 Task: Check the average views per listing of 2 bathrooms in the last 3 years.
Action: Mouse moved to (659, 209)
Screenshot: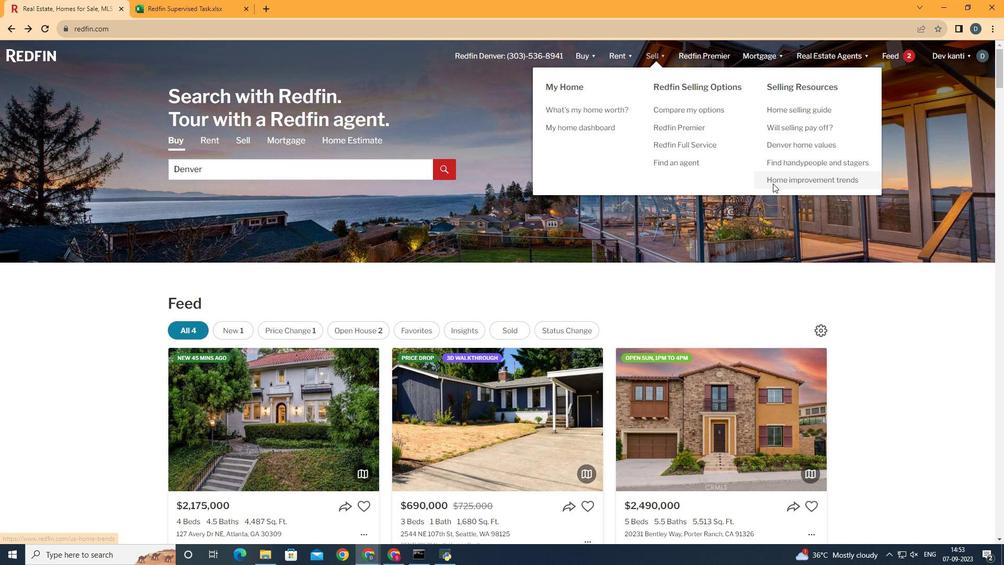 
Action: Mouse pressed left at (659, 209)
Screenshot: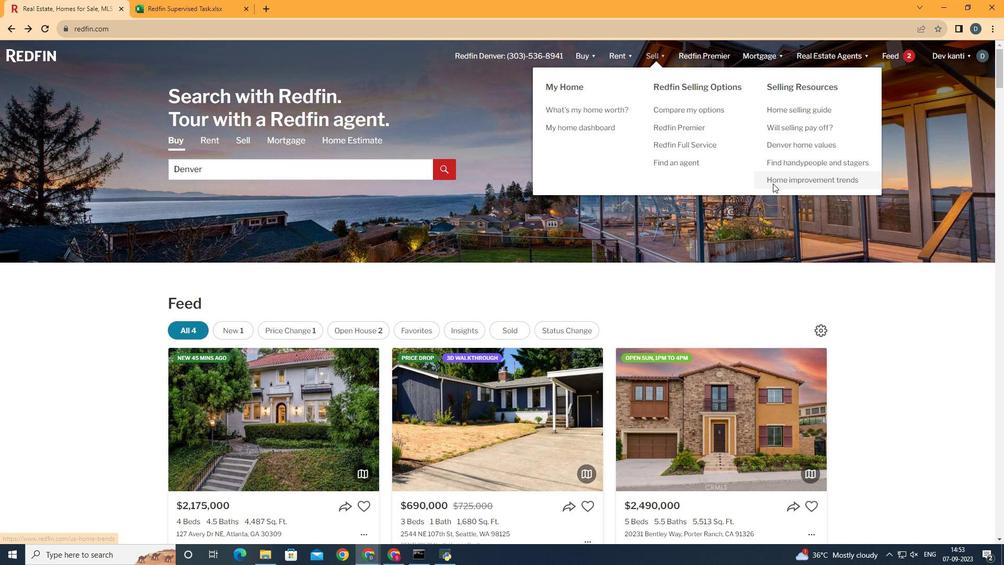 
Action: Mouse moved to (324, 223)
Screenshot: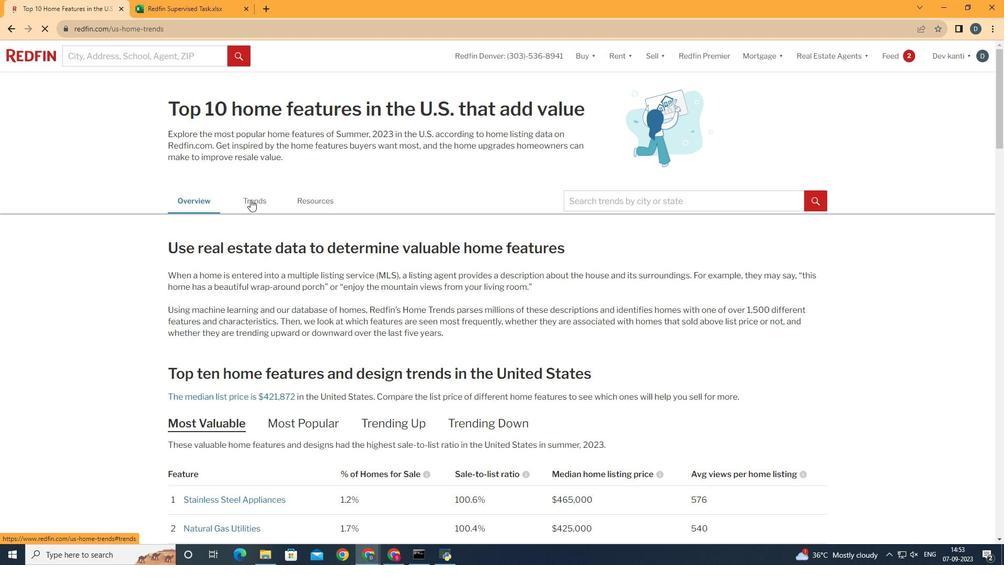 
Action: Mouse pressed left at (324, 223)
Screenshot: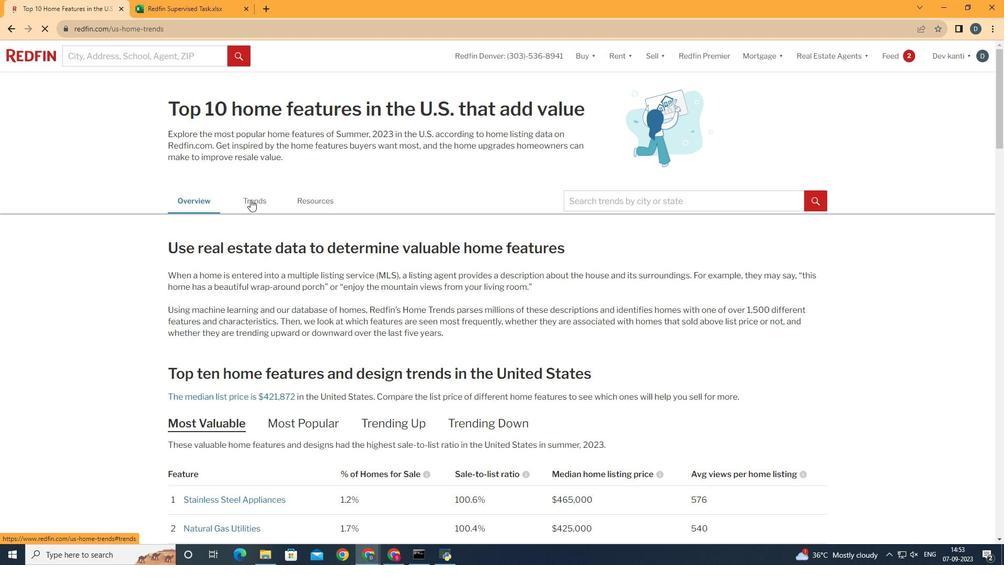 
Action: Mouse moved to (355, 282)
Screenshot: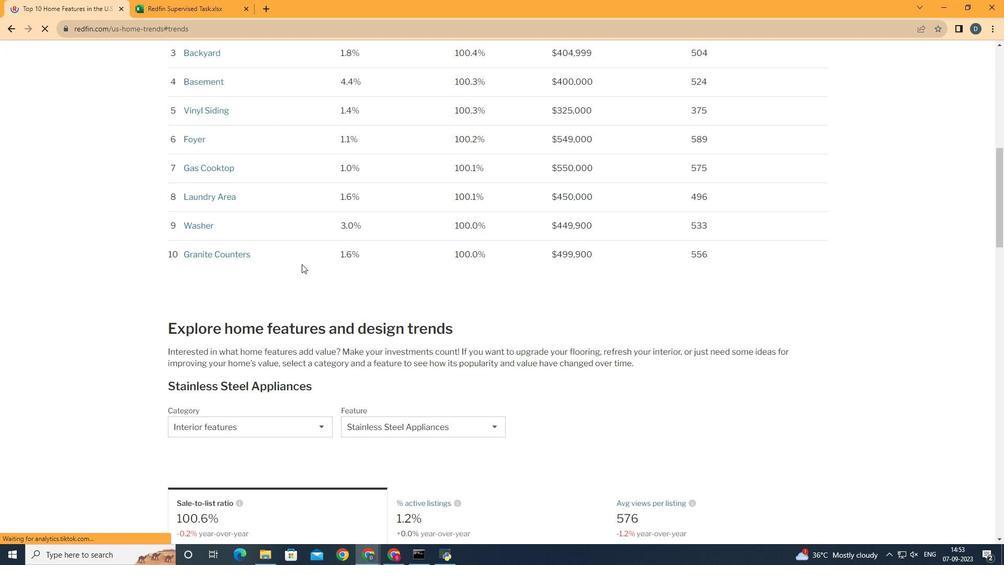 
Action: Mouse scrolled (355, 282) with delta (0, 0)
Screenshot: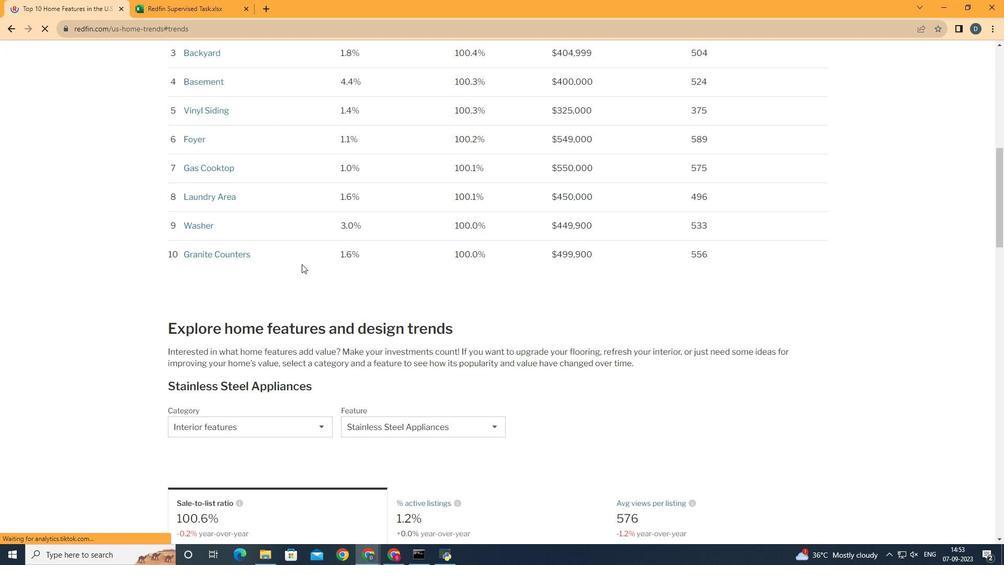 
Action: Mouse moved to (355, 282)
Screenshot: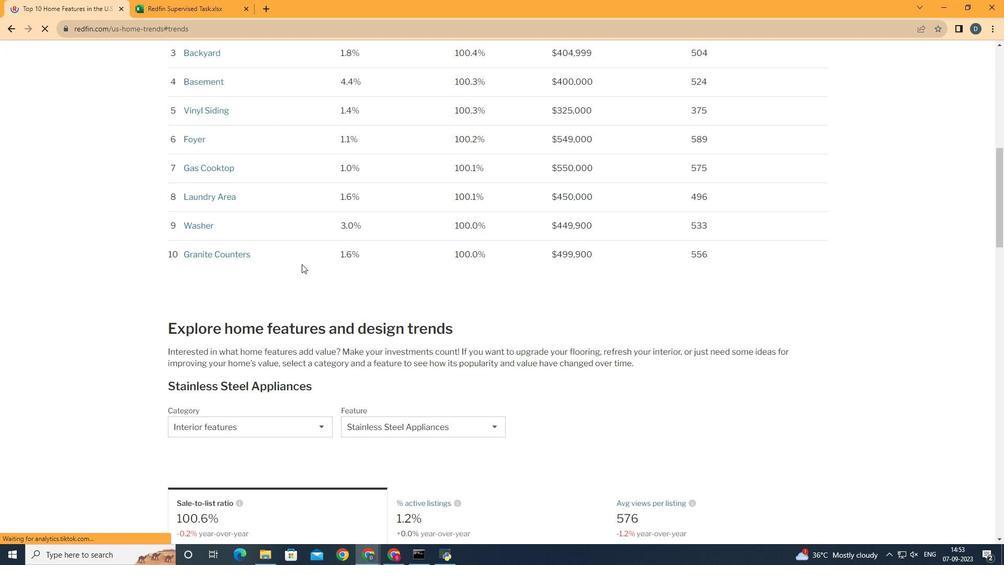 
Action: Mouse scrolled (355, 282) with delta (0, 0)
Screenshot: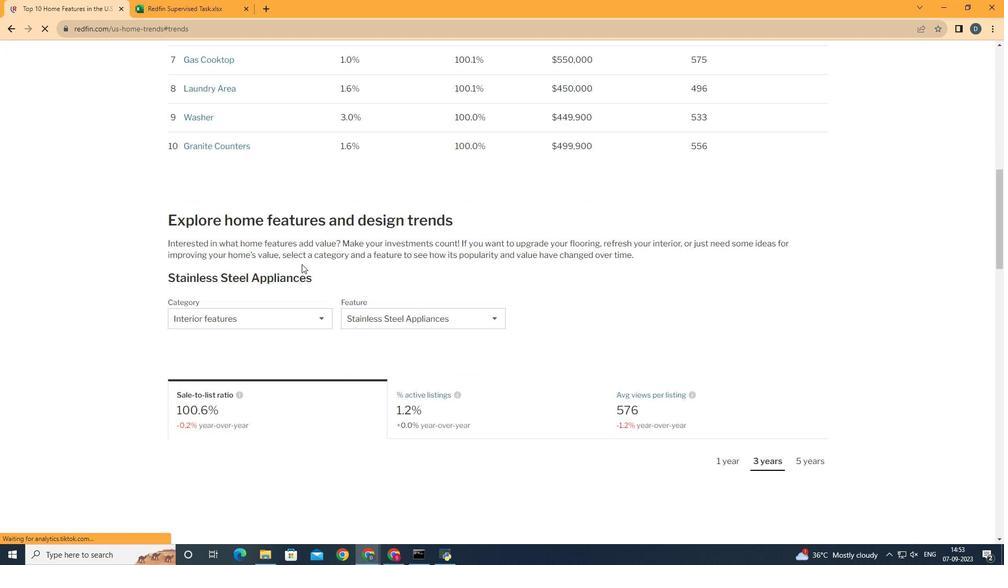 
Action: Mouse scrolled (355, 282) with delta (0, 0)
Screenshot: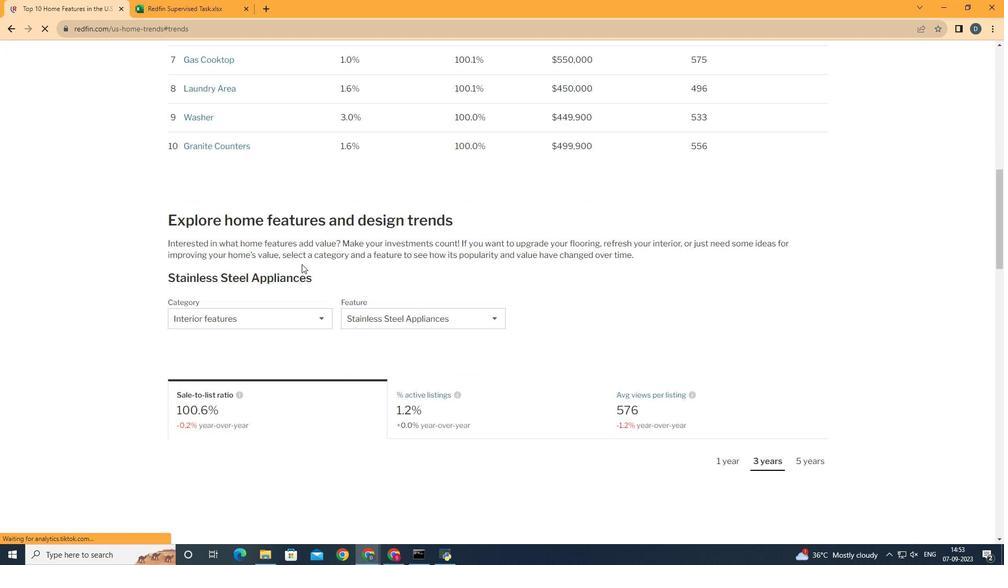 
Action: Mouse scrolled (355, 282) with delta (0, 0)
Screenshot: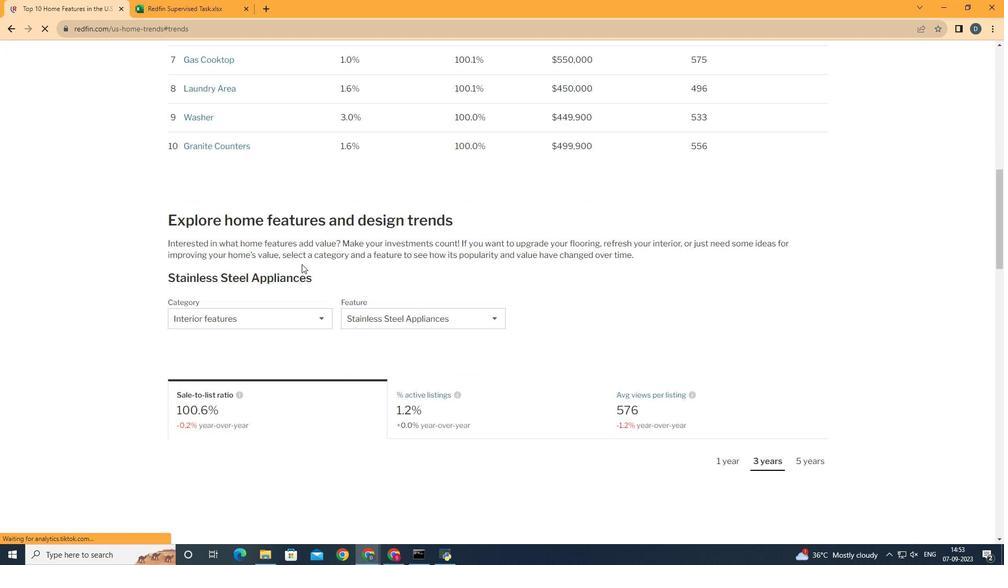 
Action: Mouse scrolled (355, 282) with delta (0, 0)
Screenshot: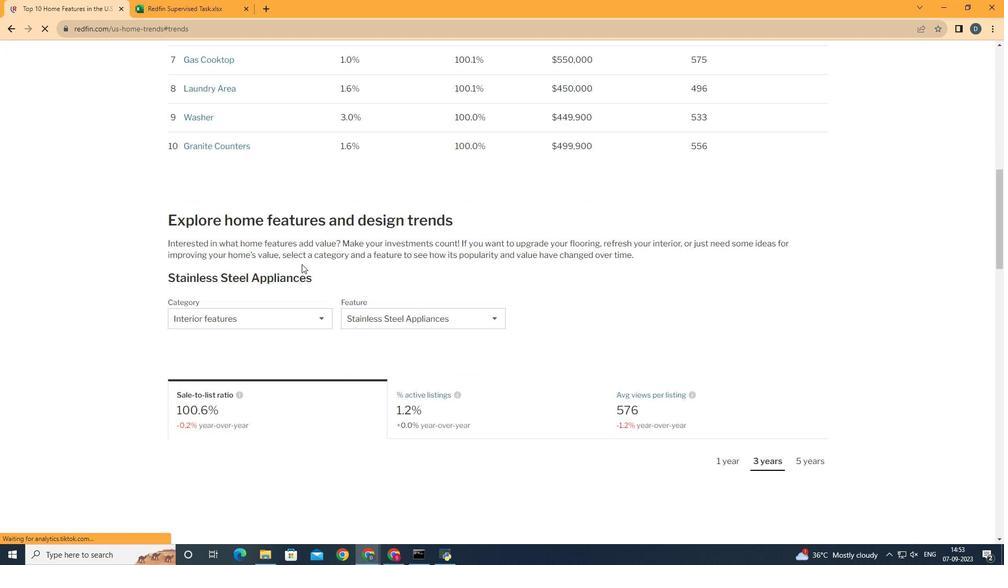 
Action: Mouse scrolled (355, 282) with delta (0, 0)
Screenshot: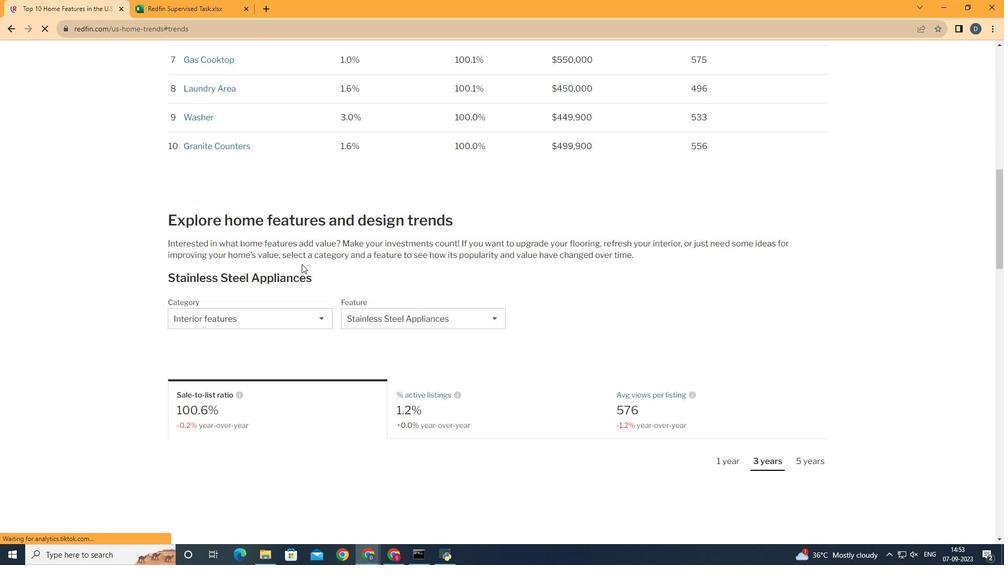 
Action: Mouse moved to (357, 282)
Screenshot: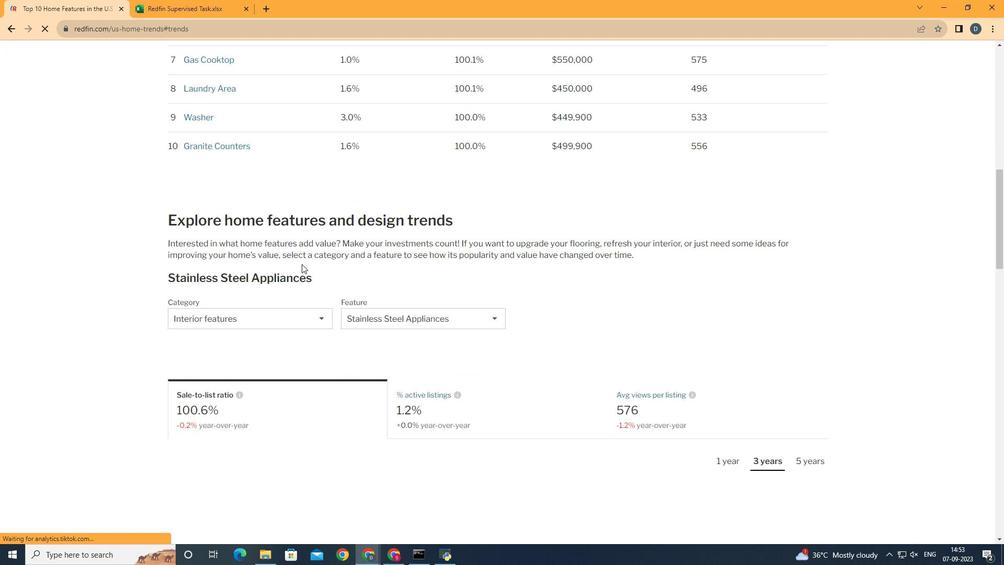 
Action: Mouse scrolled (357, 282) with delta (0, 0)
Screenshot: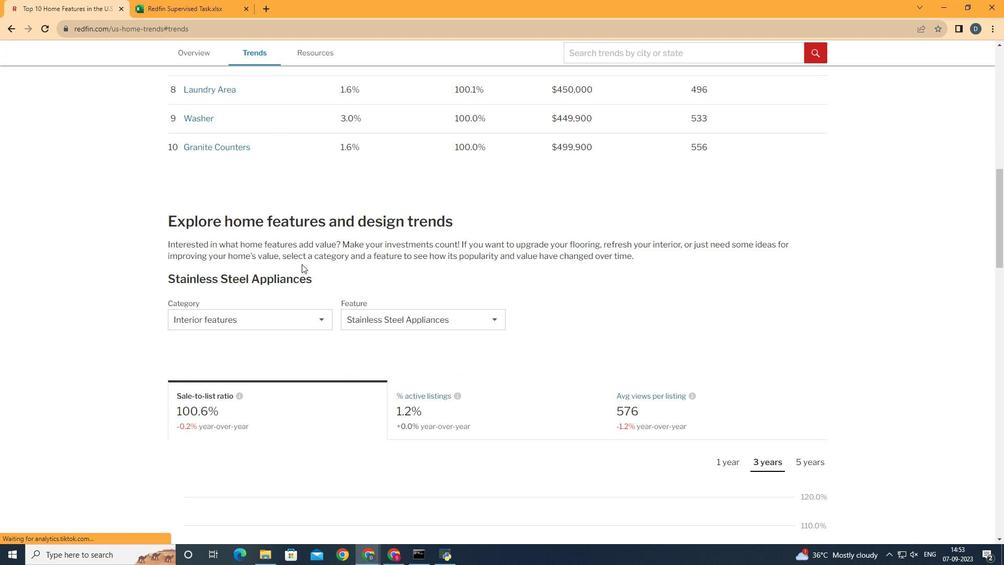 
Action: Mouse scrolled (357, 282) with delta (0, 0)
Screenshot: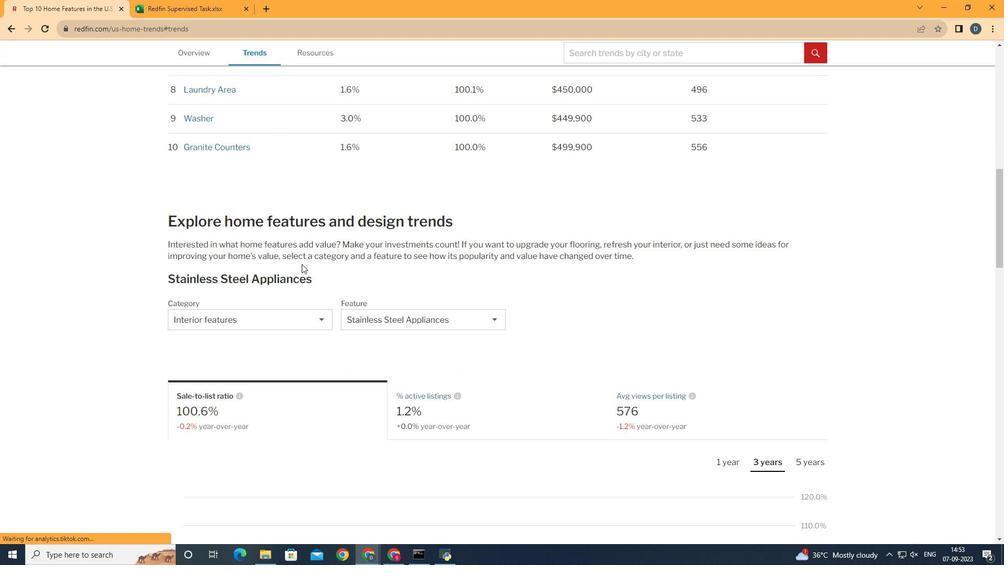 
Action: Mouse moved to (353, 338)
Screenshot: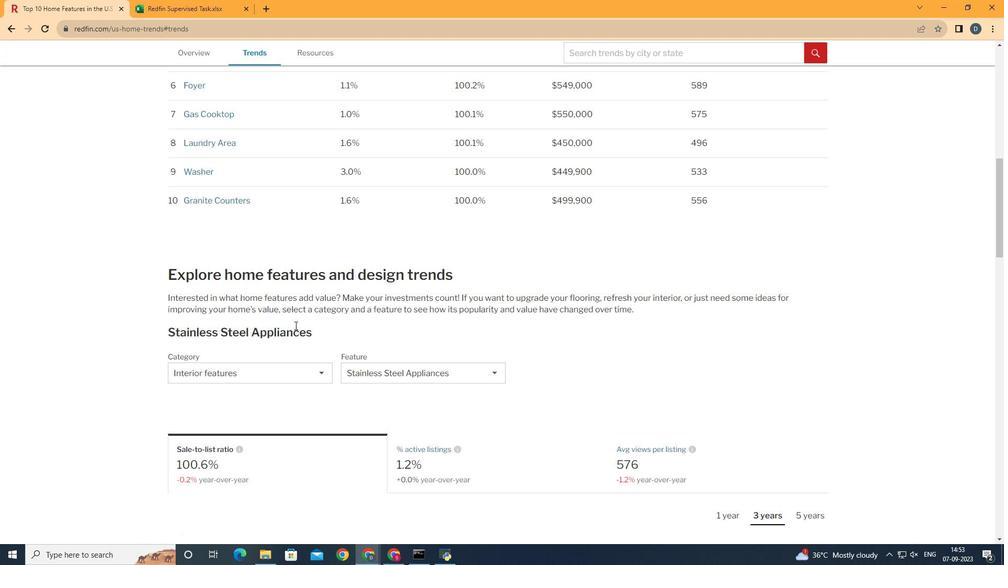 
Action: Mouse pressed left at (353, 338)
Screenshot: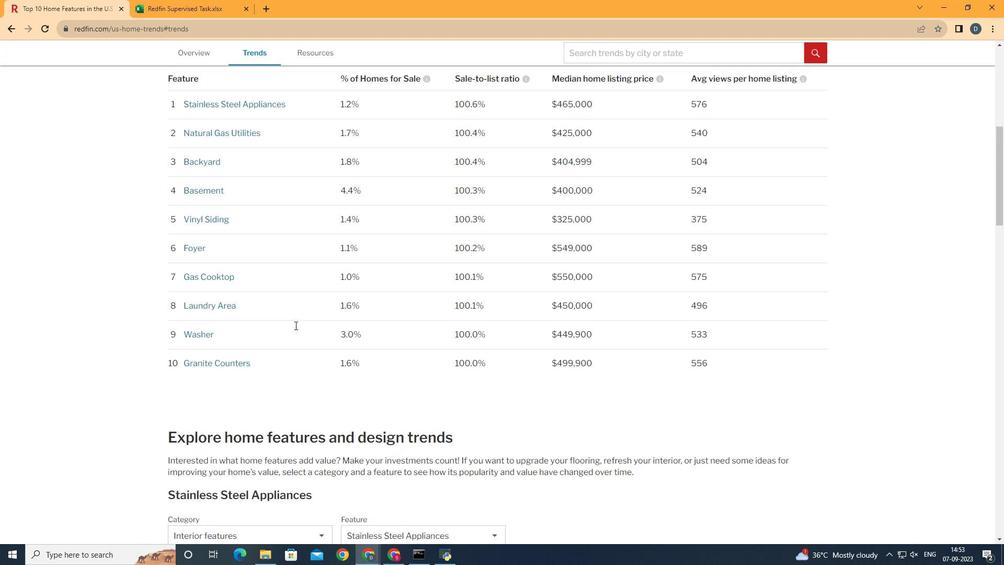 
Action: Mouse moved to (353, 338)
Screenshot: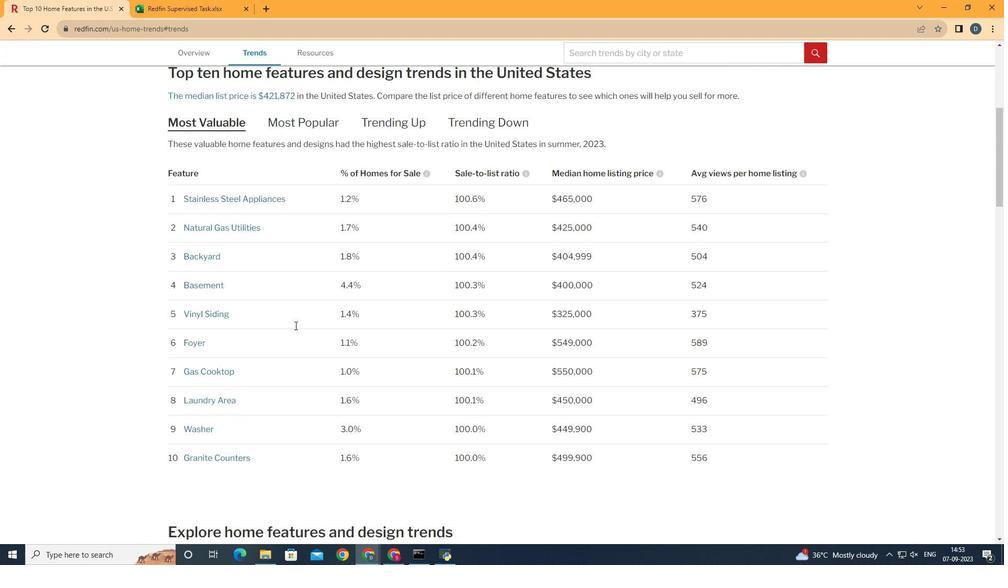 
Action: Mouse scrolled (353, 338) with delta (0, 0)
Screenshot: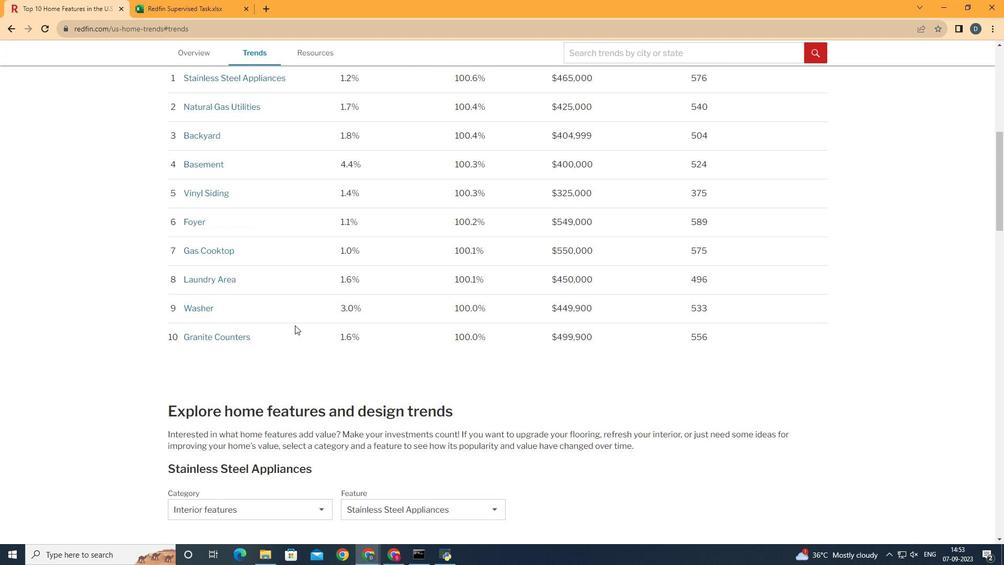 
Action: Mouse scrolled (353, 338) with delta (0, 0)
Screenshot: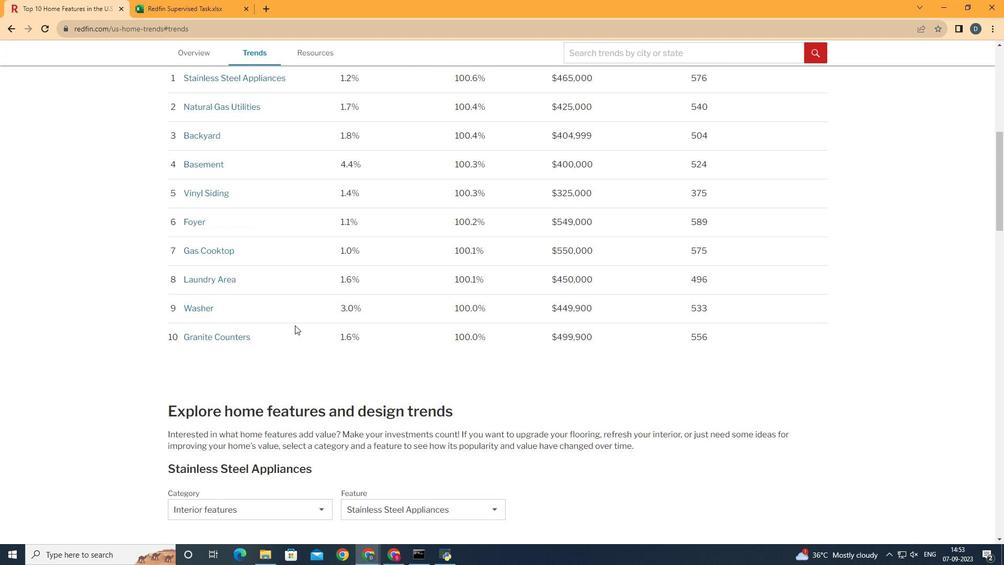 
Action: Mouse scrolled (353, 338) with delta (0, 0)
Screenshot: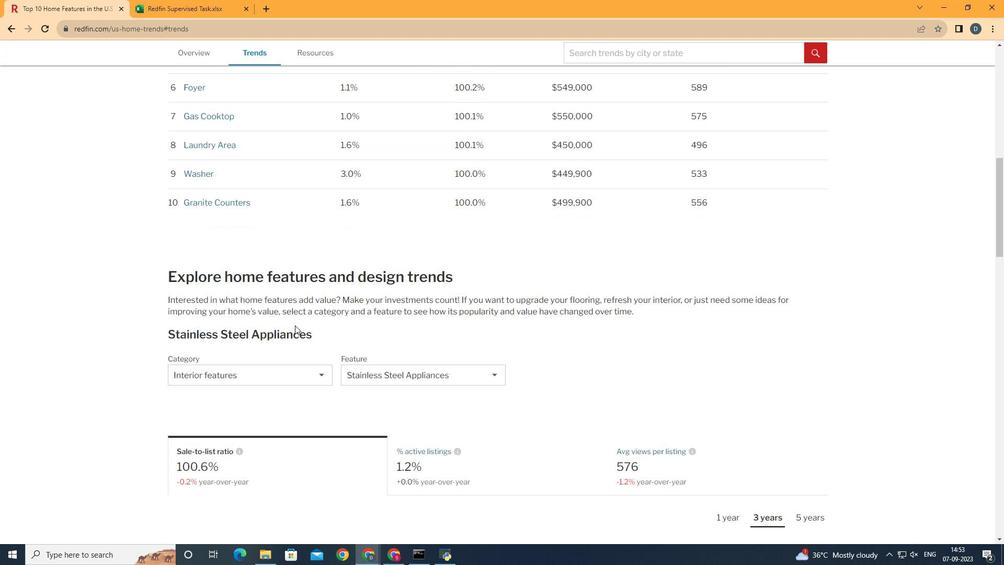 
Action: Mouse scrolled (353, 338) with delta (0, 0)
Screenshot: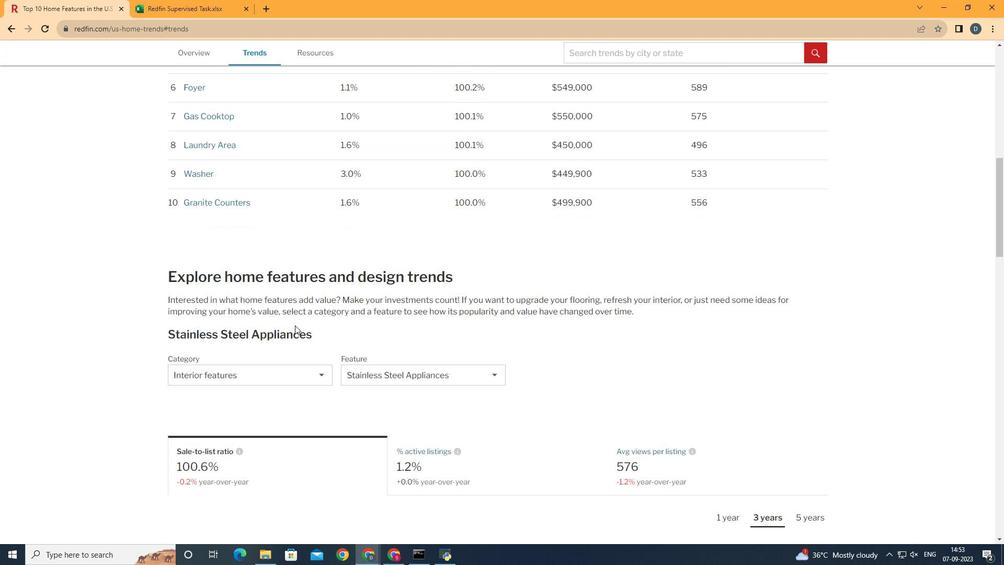 
Action: Mouse scrolled (353, 338) with delta (0, 0)
Screenshot: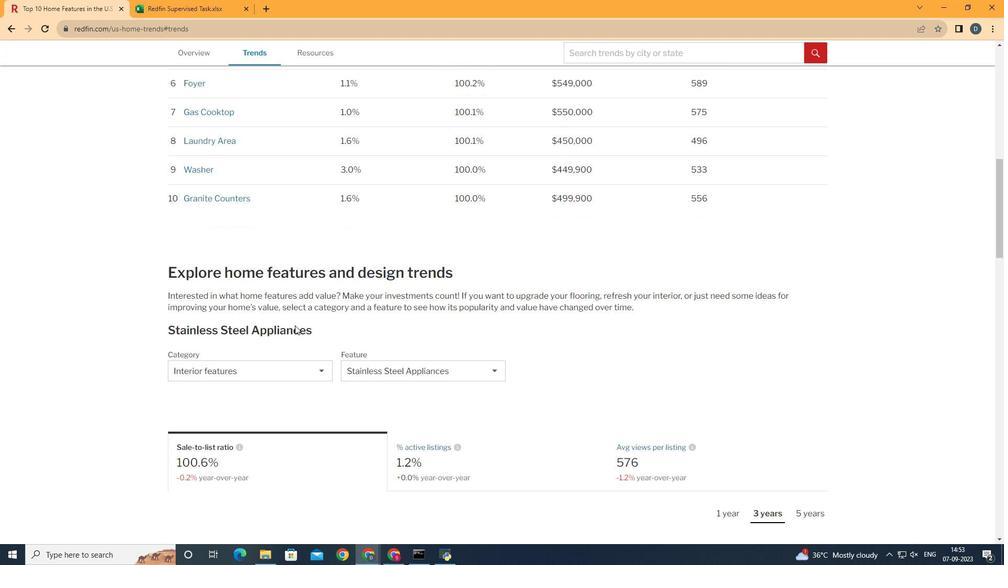 
Action: Mouse moved to (358, 397)
Screenshot: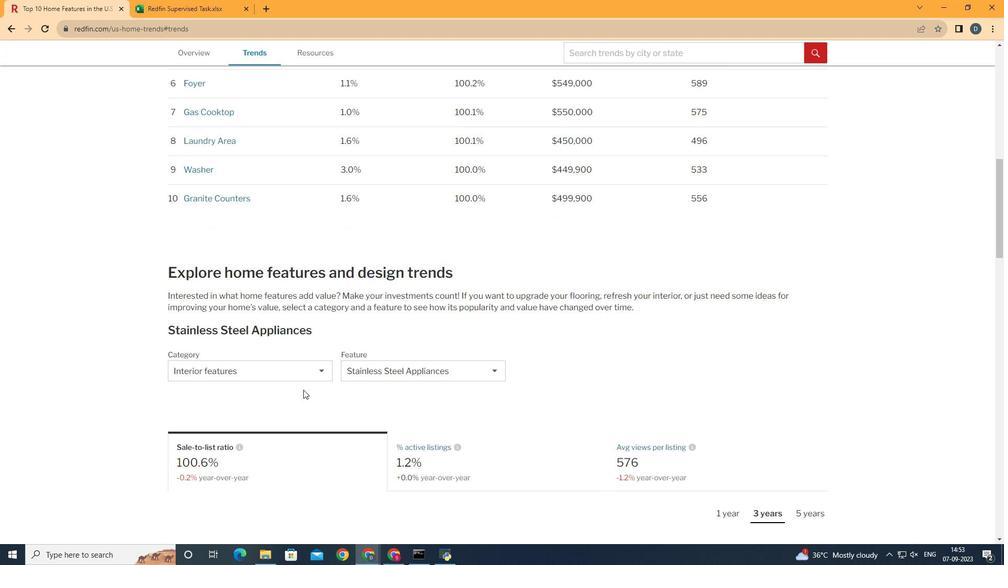 
Action: Mouse pressed left at (358, 397)
Screenshot: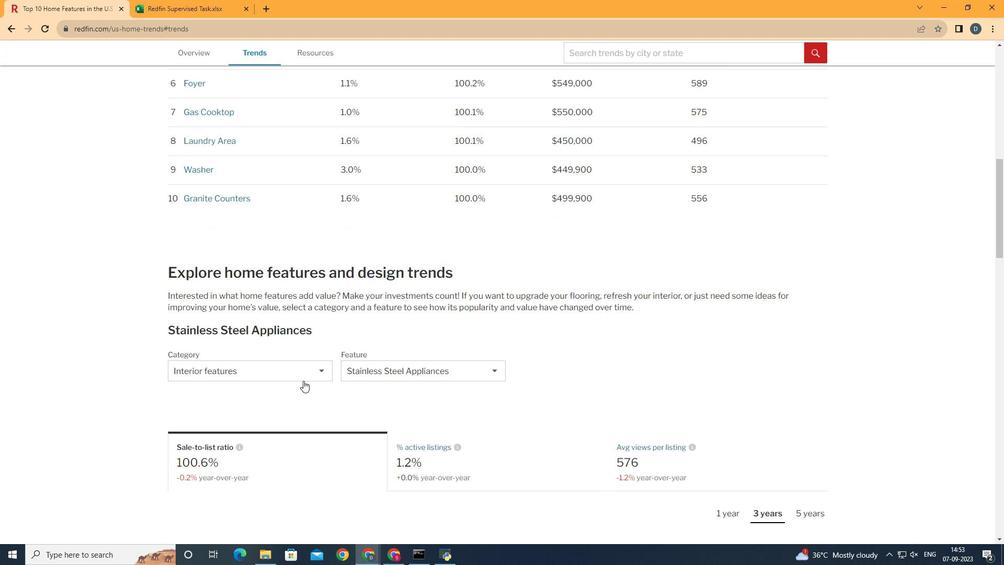 
Action: Mouse moved to (358, 388)
Screenshot: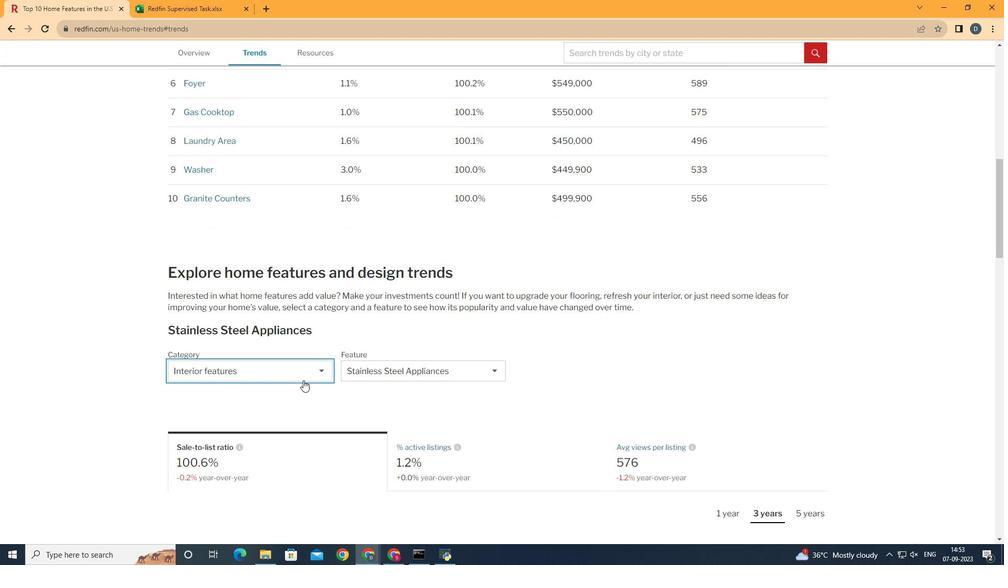 
Action: Mouse pressed left at (358, 388)
Screenshot: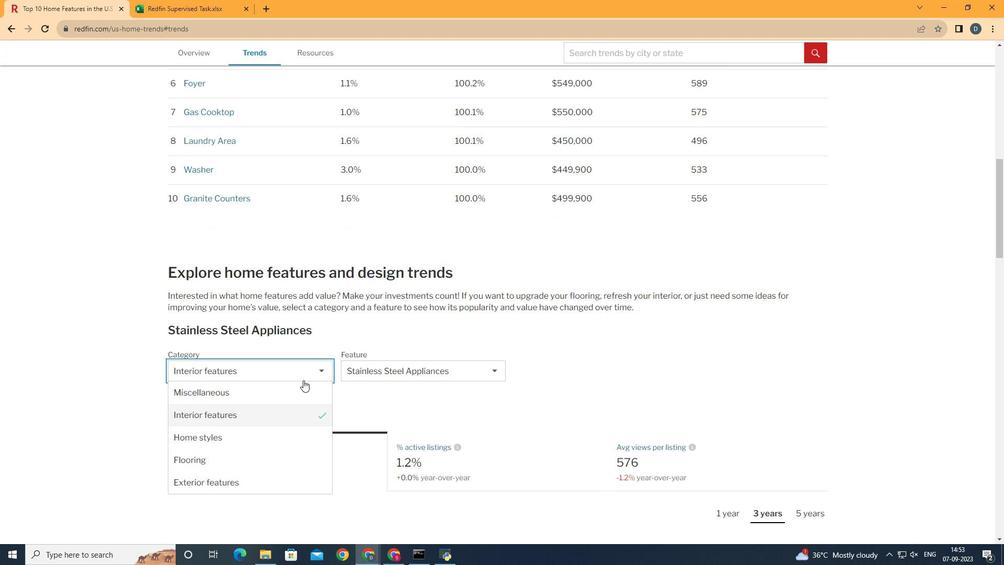 
Action: Mouse moved to (346, 426)
Screenshot: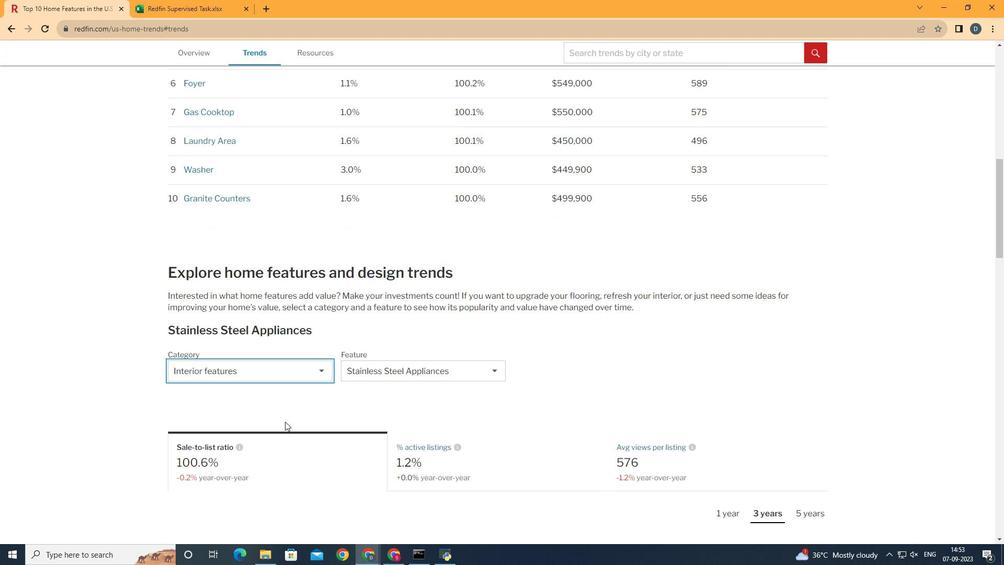 
Action: Mouse pressed left at (346, 426)
Screenshot: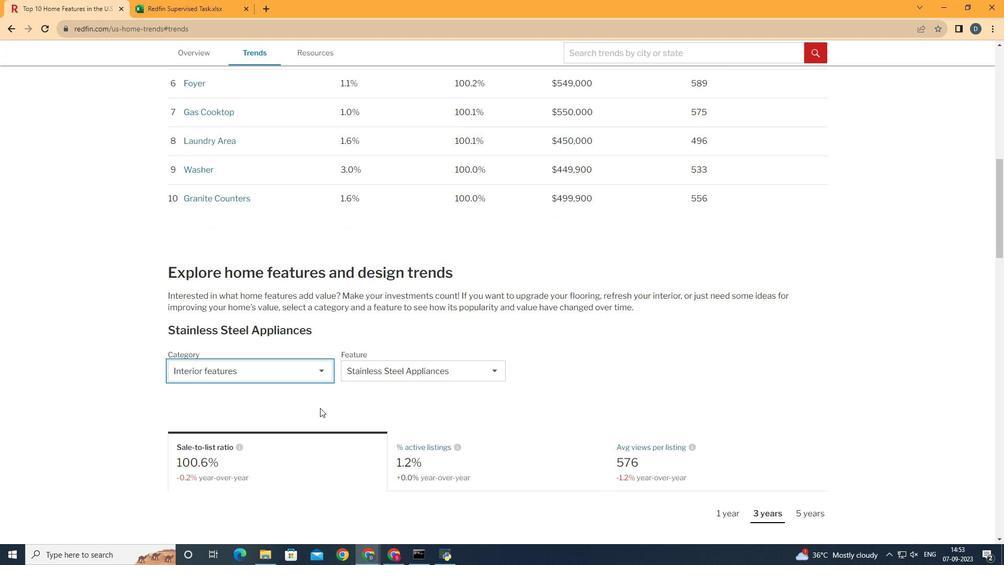 
Action: Mouse moved to (433, 379)
Screenshot: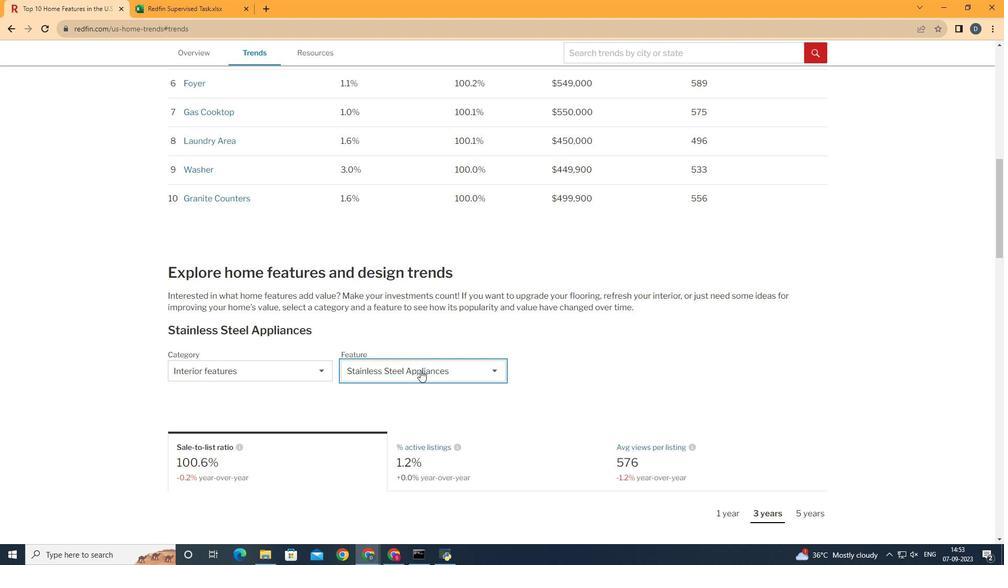 
Action: Mouse pressed left at (433, 379)
Screenshot: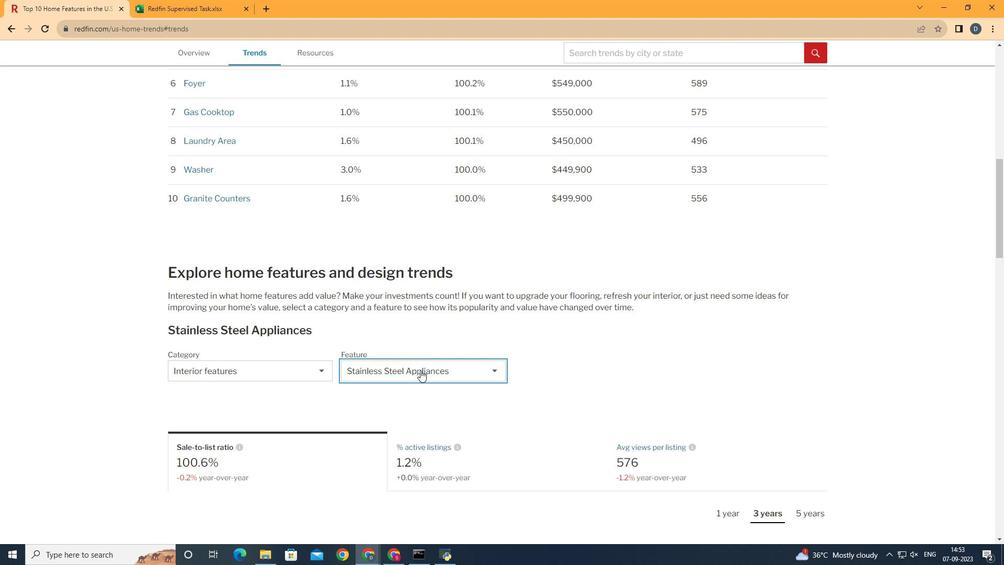 
Action: Mouse moved to (467, 428)
Screenshot: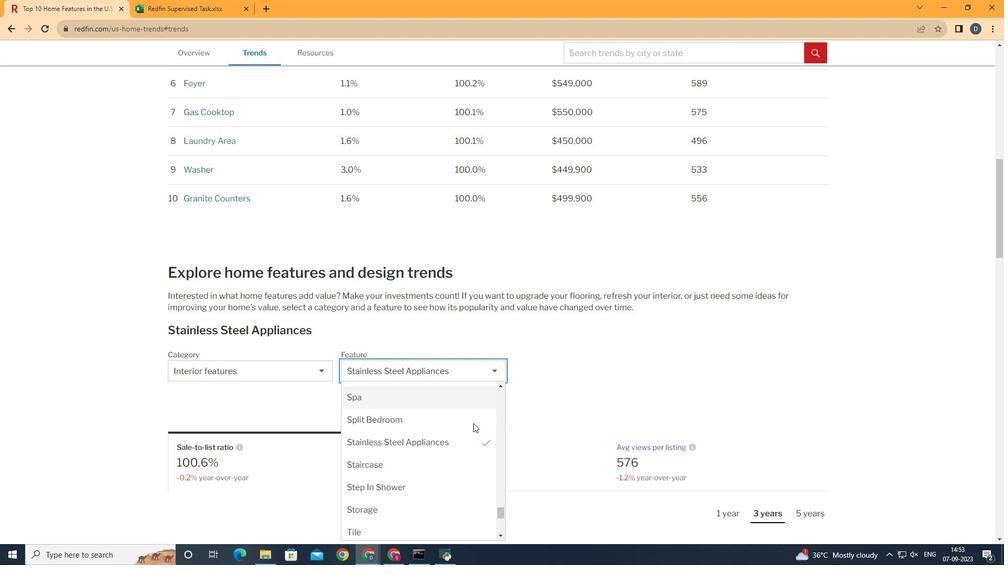 
Action: Mouse scrolled (467, 427) with delta (0, 0)
Screenshot: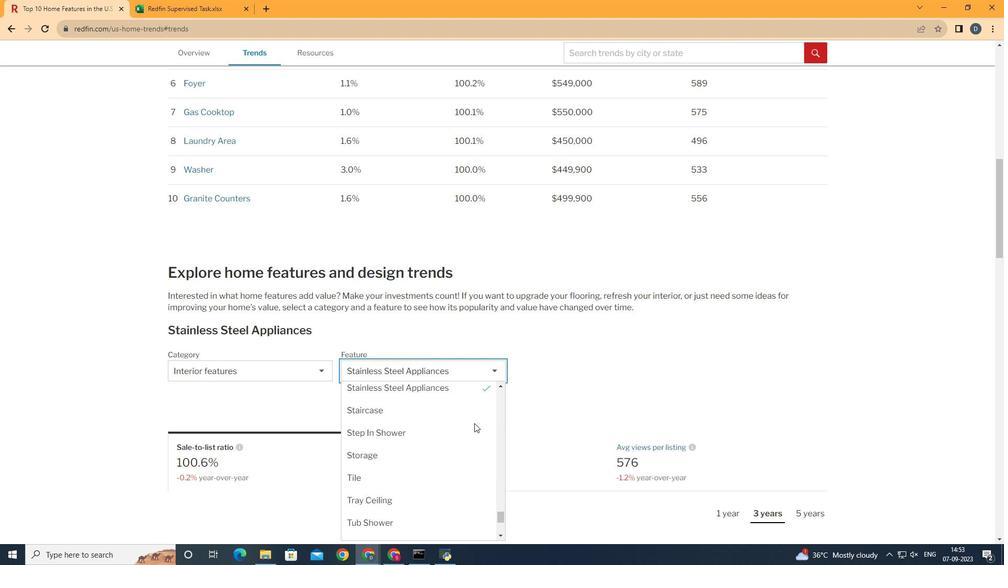 
Action: Mouse scrolled (467, 427) with delta (0, 0)
Screenshot: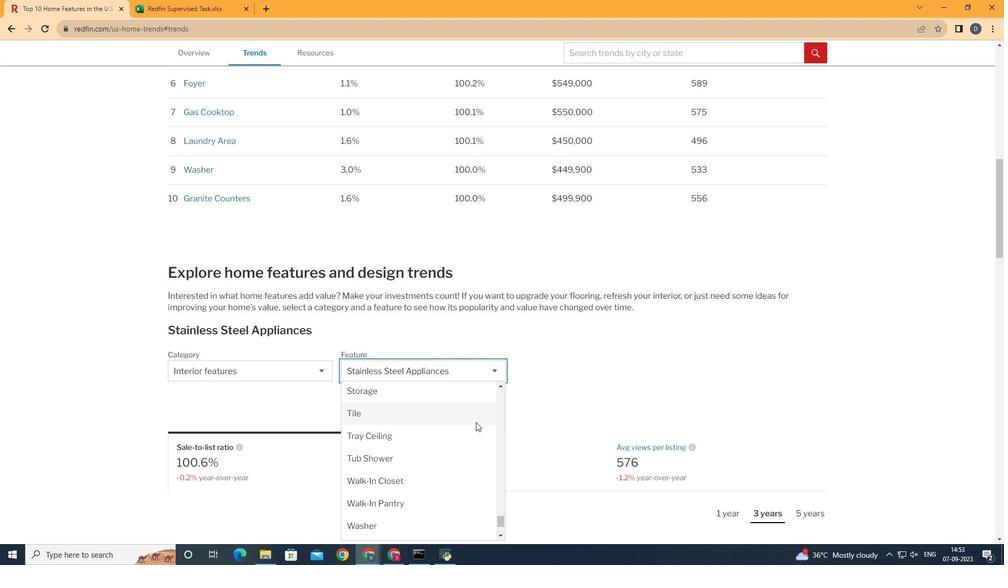
Action: Mouse scrolled (467, 427) with delta (0, 0)
Screenshot: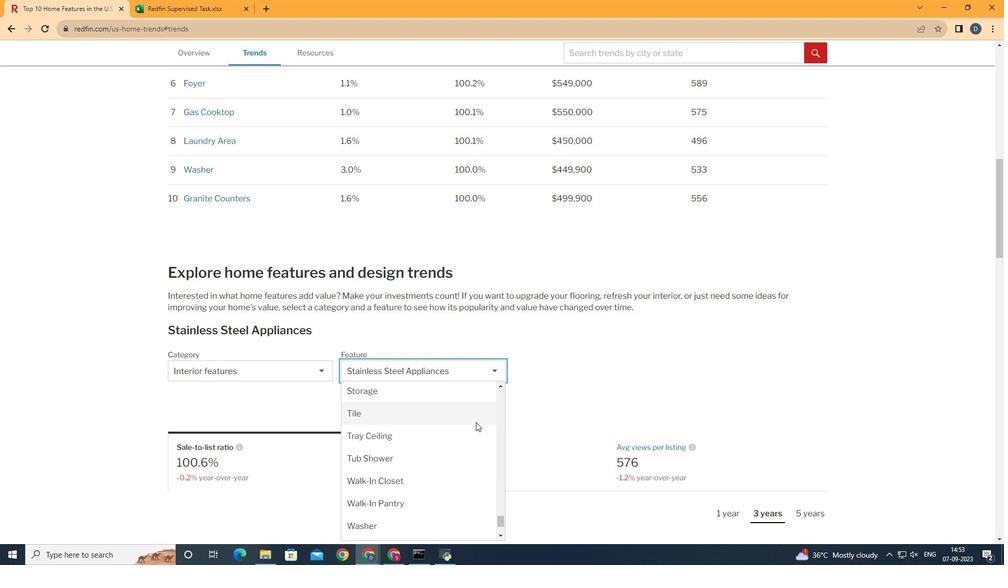 
Action: Mouse moved to (477, 447)
Screenshot: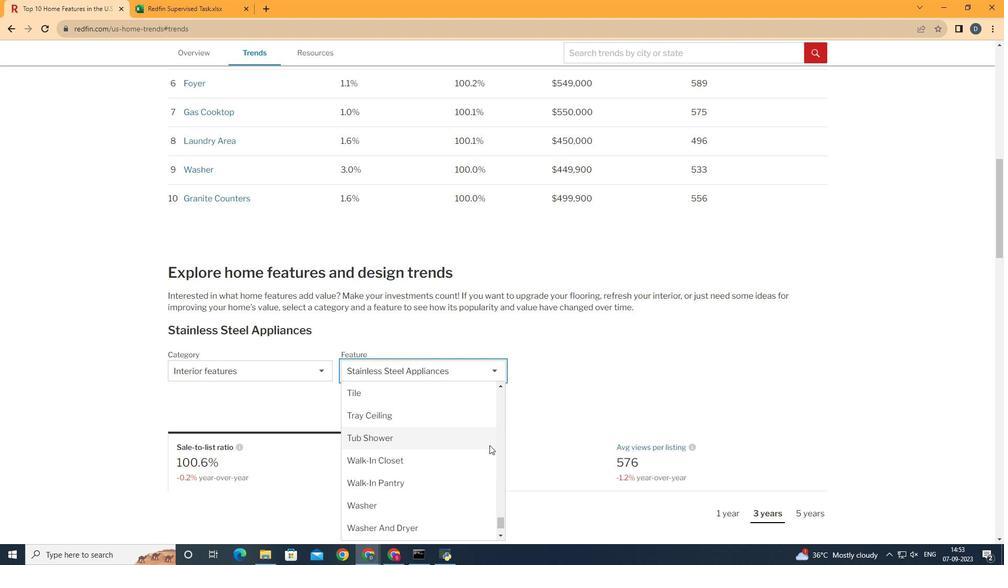 
Action: Mouse scrolled (477, 448) with delta (0, 0)
Screenshot: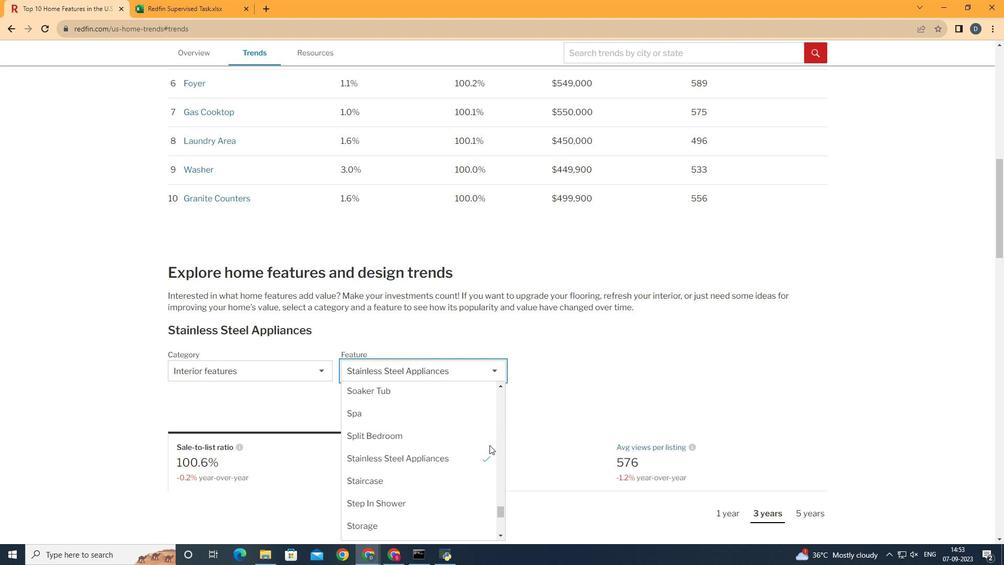 
Action: Mouse scrolled (477, 448) with delta (0, 0)
Screenshot: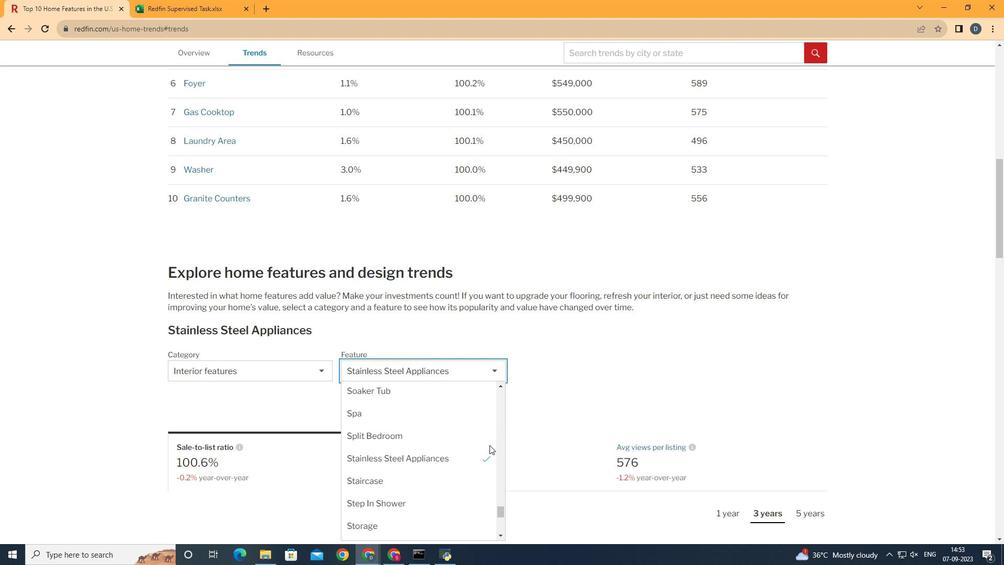 
Action: Mouse scrolled (477, 448) with delta (0, 0)
Screenshot: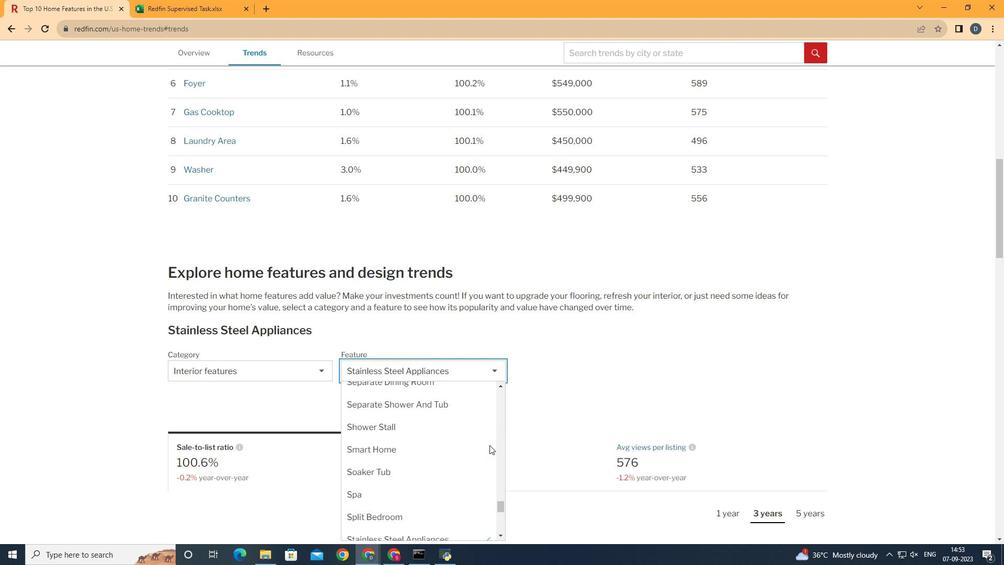 
Action: Mouse scrolled (477, 448) with delta (0, 0)
Screenshot: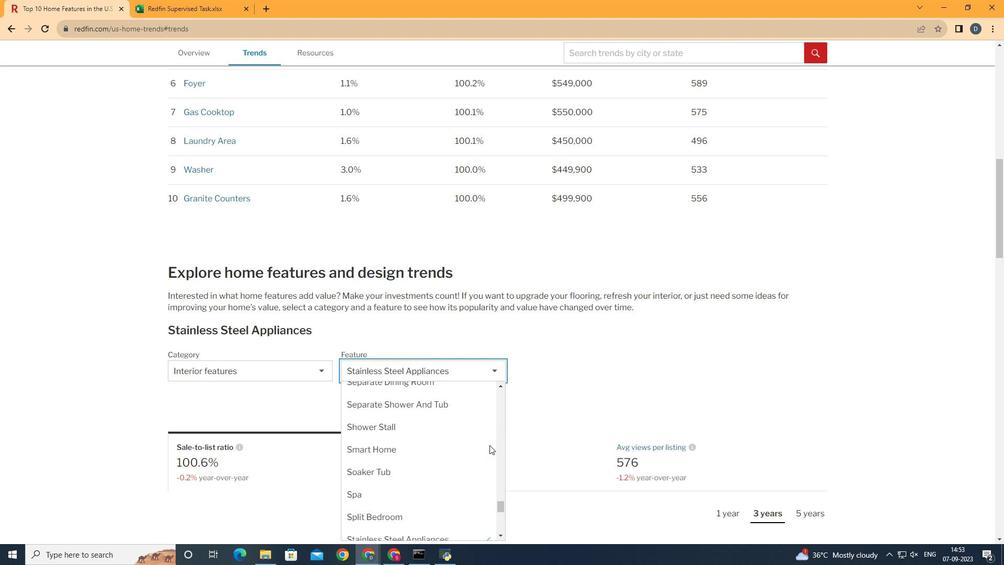 
Action: Mouse scrolled (477, 448) with delta (0, 0)
Screenshot: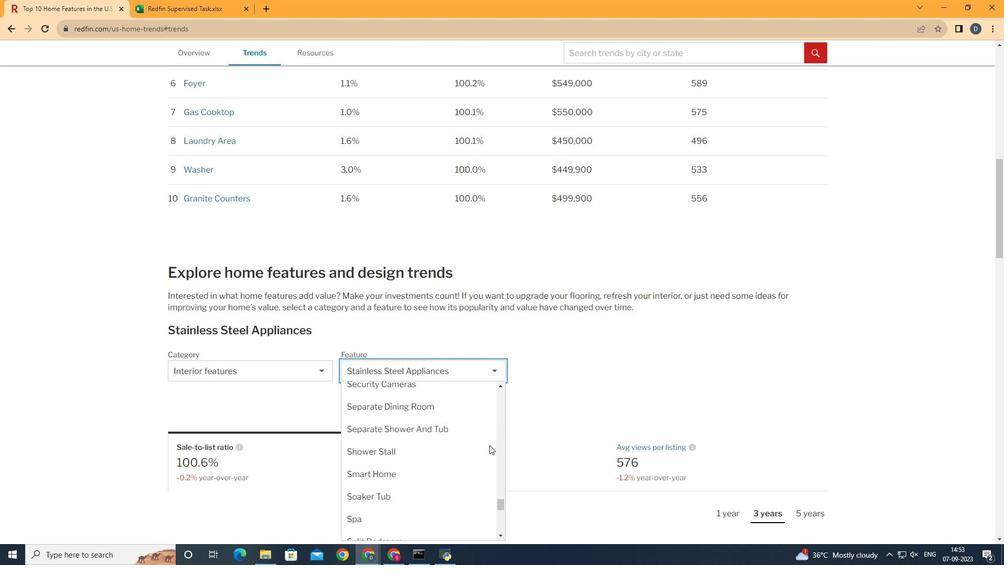 
Action: Mouse scrolled (477, 448) with delta (0, 0)
Screenshot: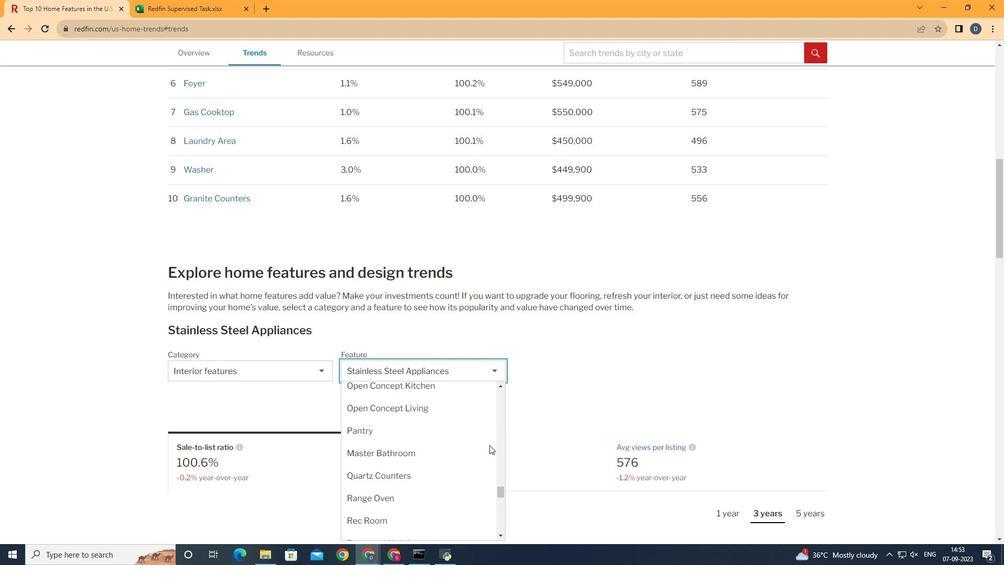 
Action: Mouse scrolled (477, 448) with delta (0, 0)
Screenshot: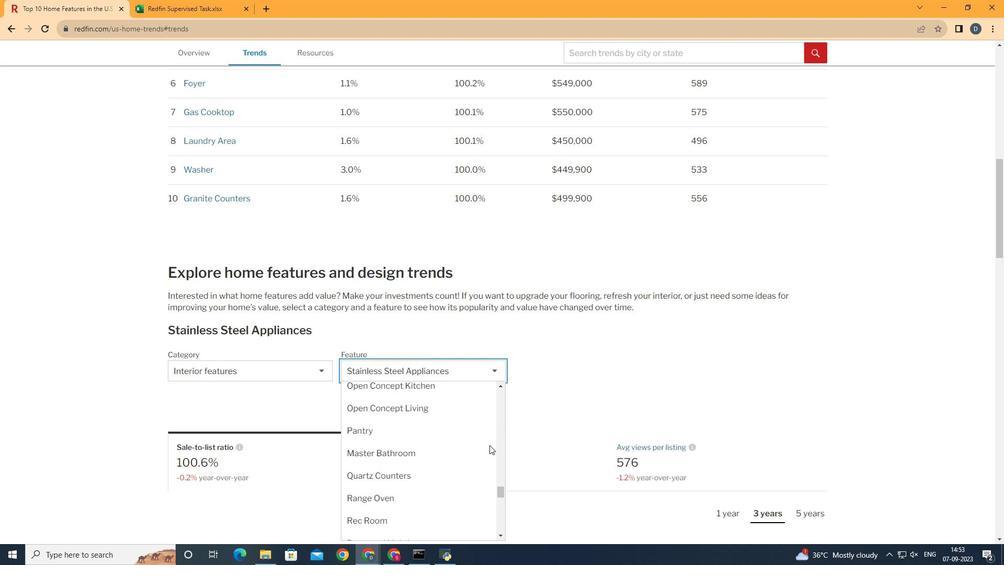 
Action: Mouse scrolled (477, 448) with delta (0, 0)
Screenshot: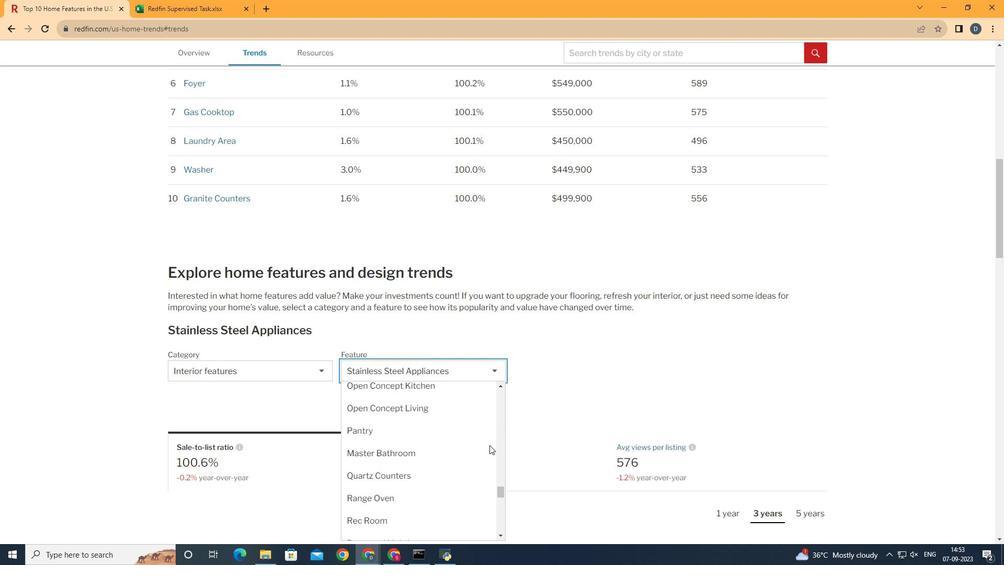 
Action: Mouse scrolled (477, 448) with delta (0, 0)
Screenshot: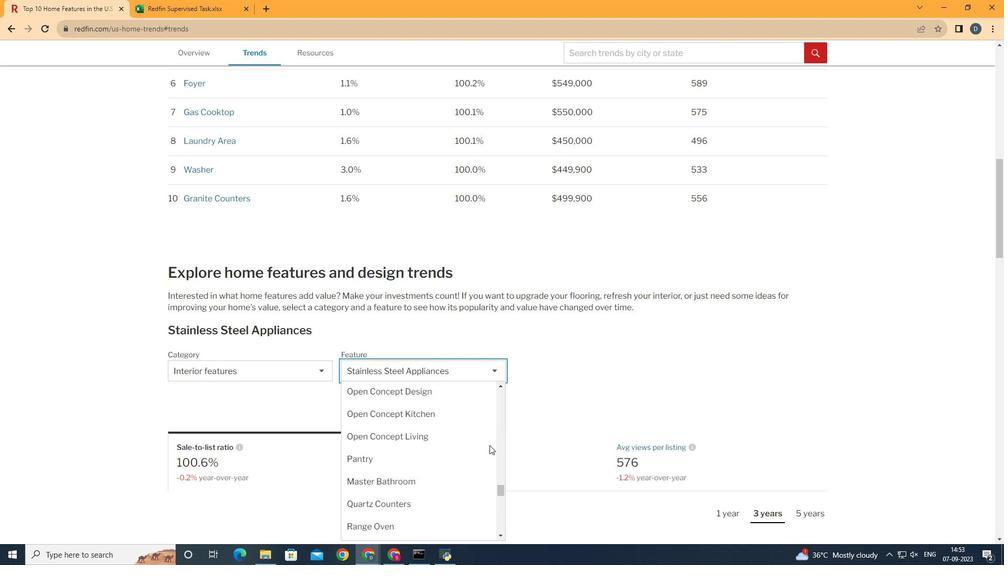
Action: Mouse scrolled (477, 448) with delta (0, 0)
Screenshot: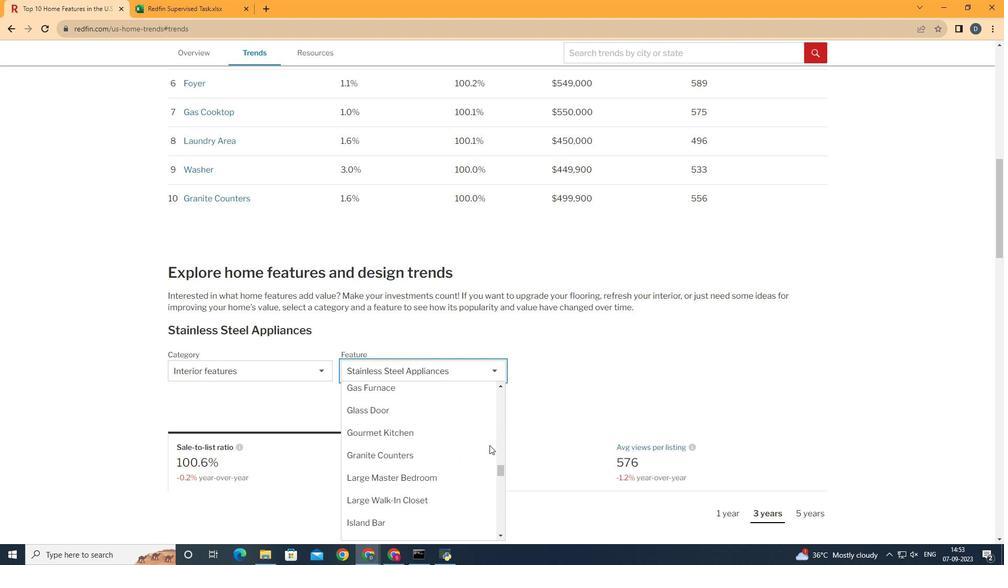 
Action: Mouse scrolled (477, 448) with delta (0, 0)
Screenshot: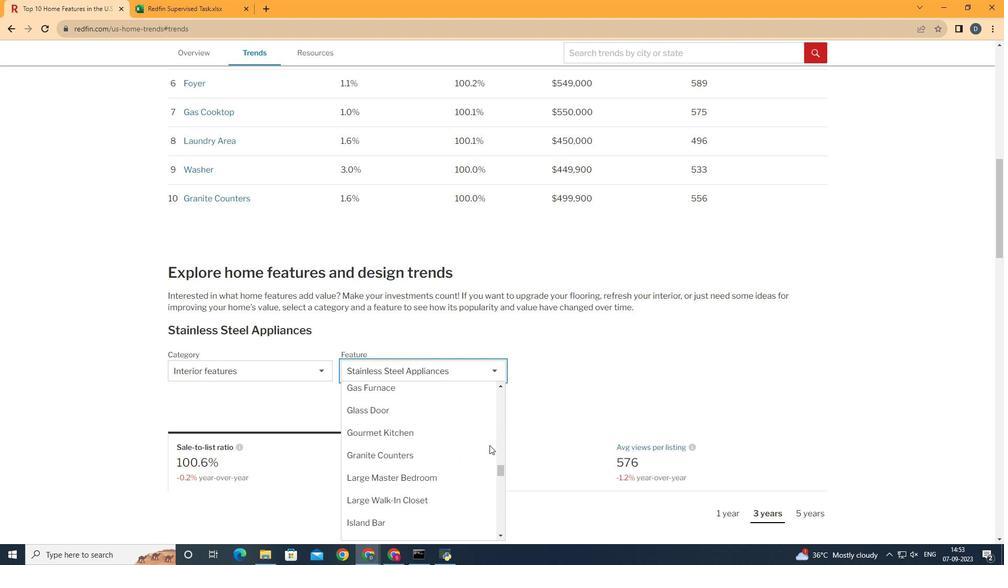 
Action: Mouse scrolled (477, 448) with delta (0, 0)
Screenshot: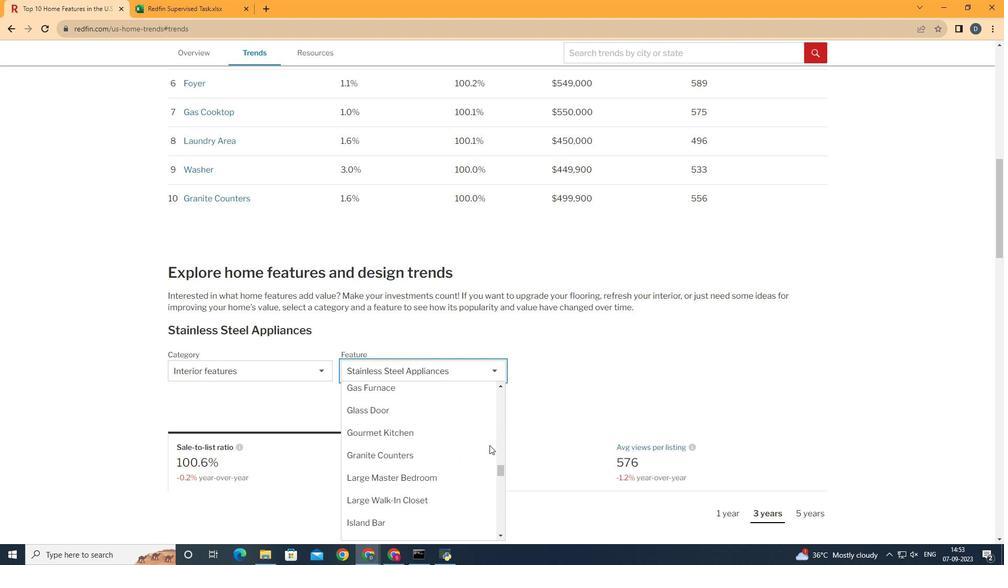 
Action: Mouse scrolled (477, 448) with delta (0, 0)
Screenshot: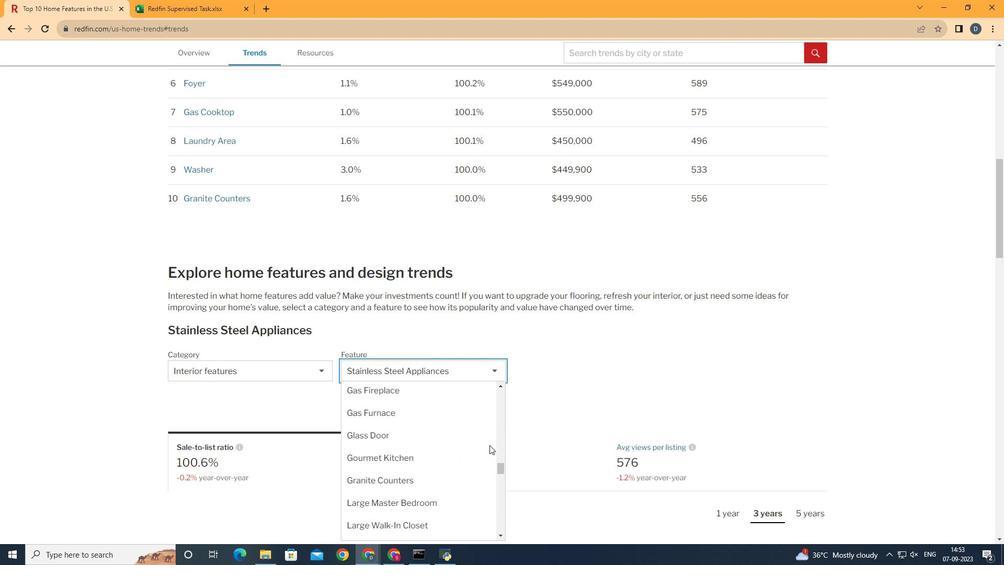 
Action: Mouse scrolled (477, 448) with delta (0, 0)
Screenshot: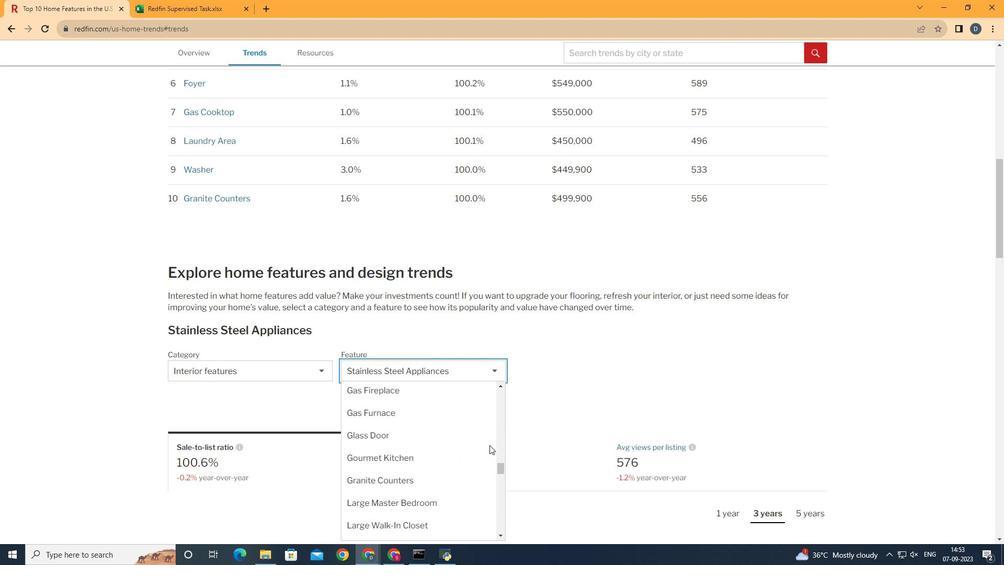 
Action: Mouse scrolled (477, 448) with delta (0, 0)
Screenshot: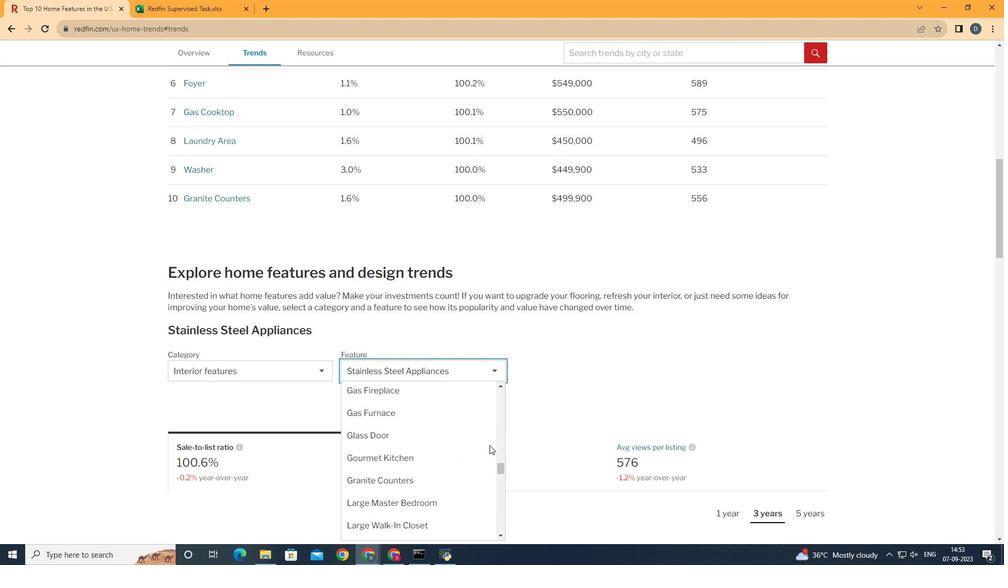 
Action: Mouse scrolled (477, 448) with delta (0, 0)
Screenshot: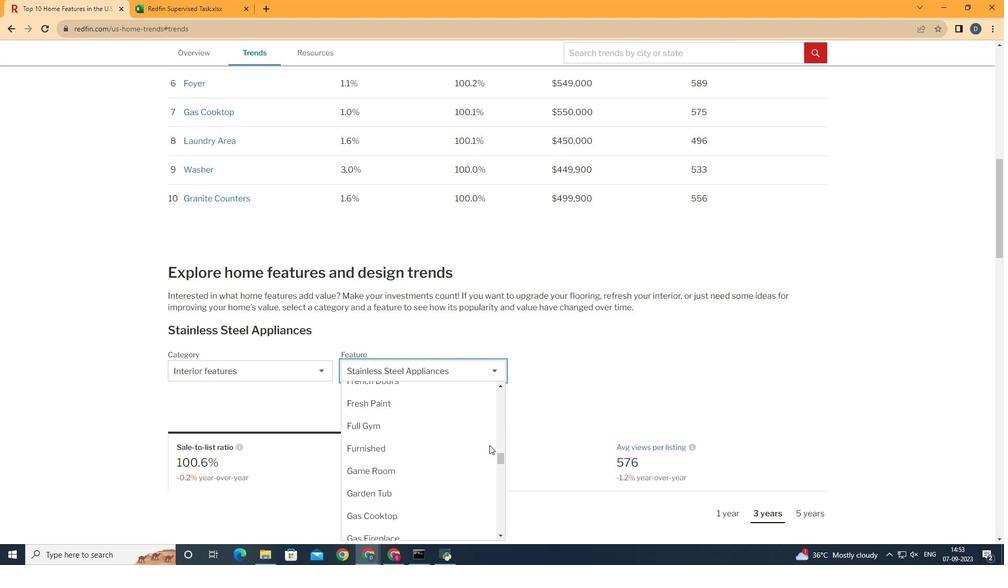 
Action: Mouse scrolled (477, 448) with delta (0, 0)
Screenshot: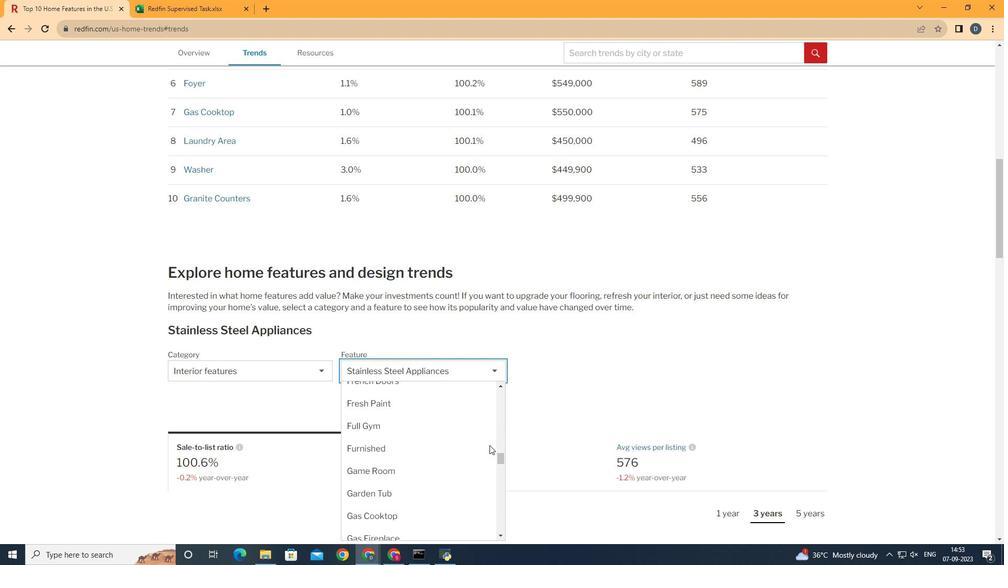 
Action: Mouse scrolled (477, 448) with delta (0, 0)
Screenshot: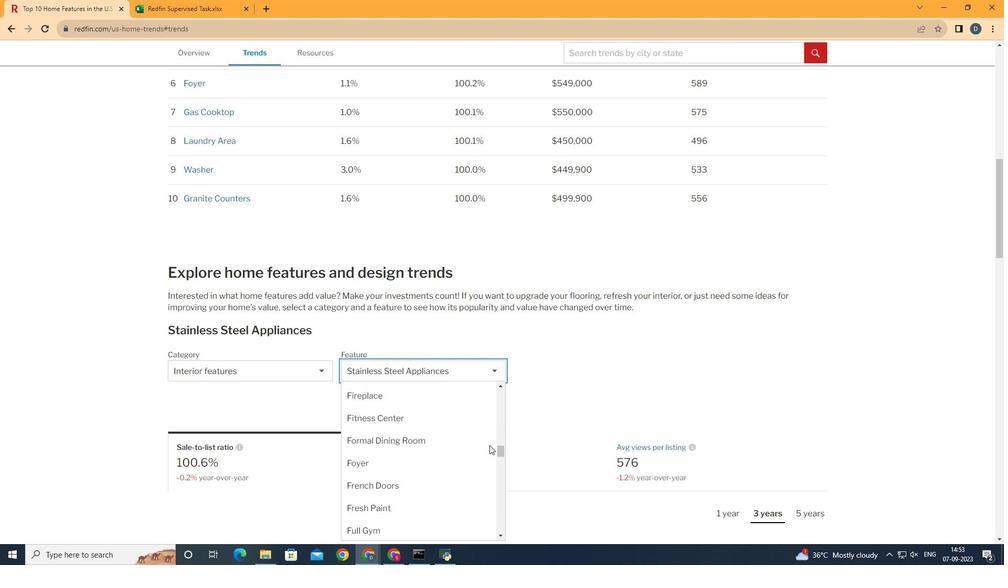 
Action: Mouse scrolled (477, 448) with delta (0, 0)
Screenshot: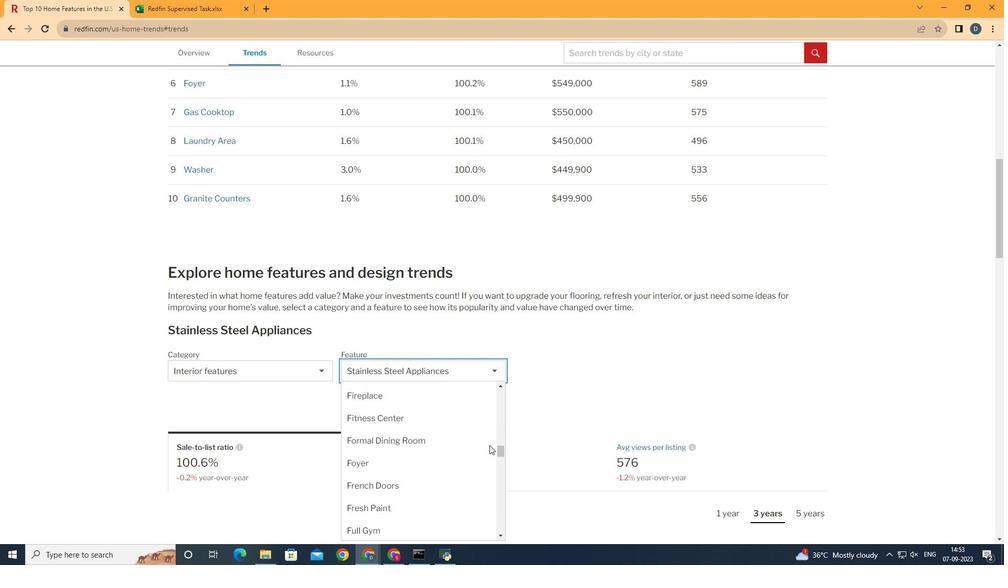 
Action: Mouse scrolled (477, 448) with delta (0, 0)
Screenshot: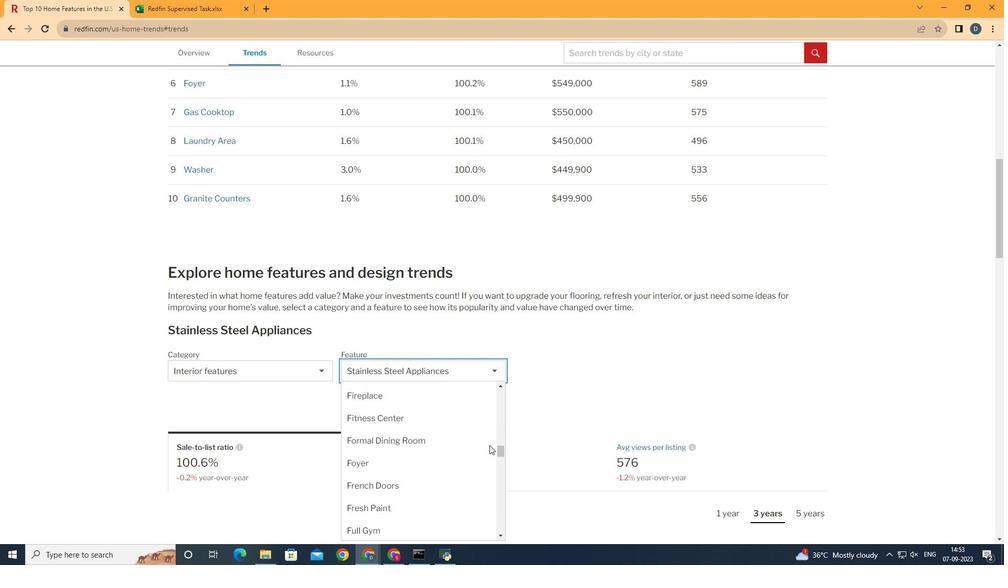 
Action: Mouse scrolled (477, 448) with delta (0, 0)
Screenshot: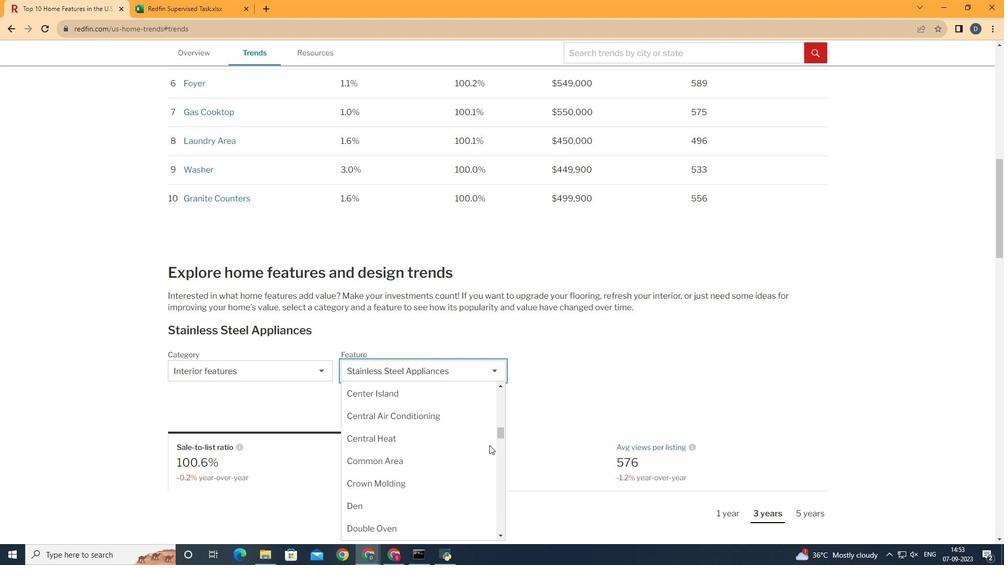 
Action: Mouse scrolled (477, 448) with delta (0, 0)
Screenshot: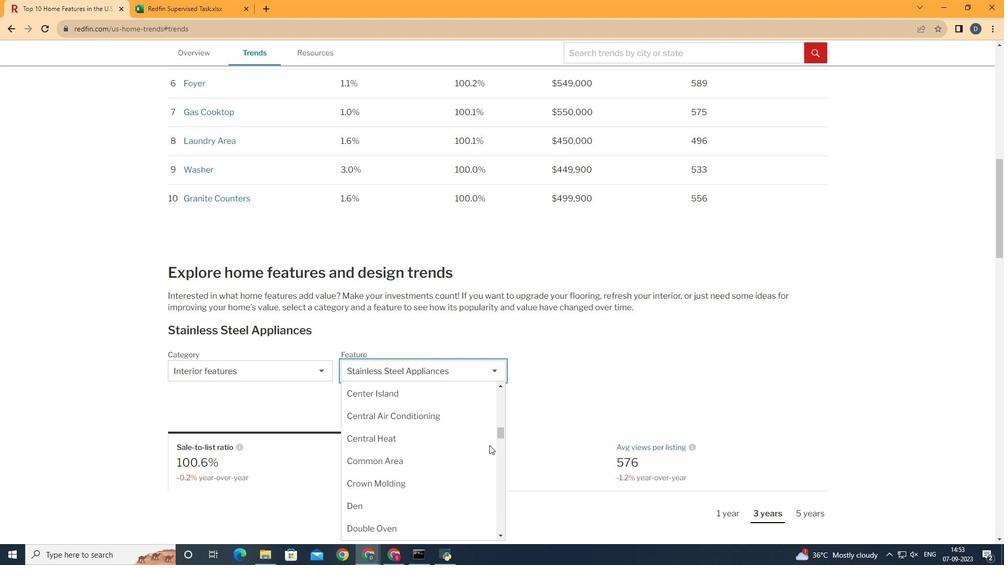 
Action: Mouse scrolled (477, 448) with delta (0, 0)
Screenshot: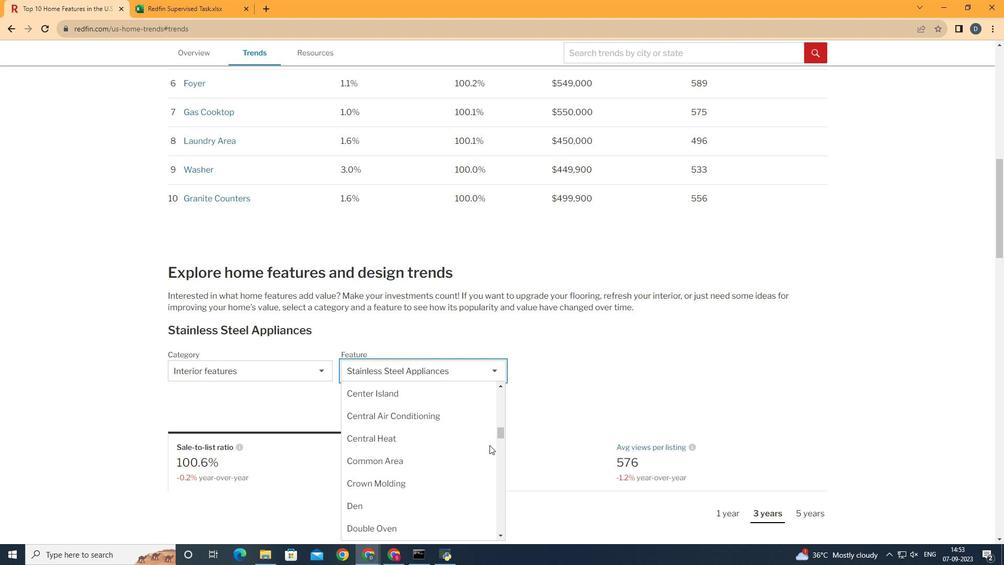 
Action: Mouse scrolled (477, 448) with delta (0, 0)
Screenshot: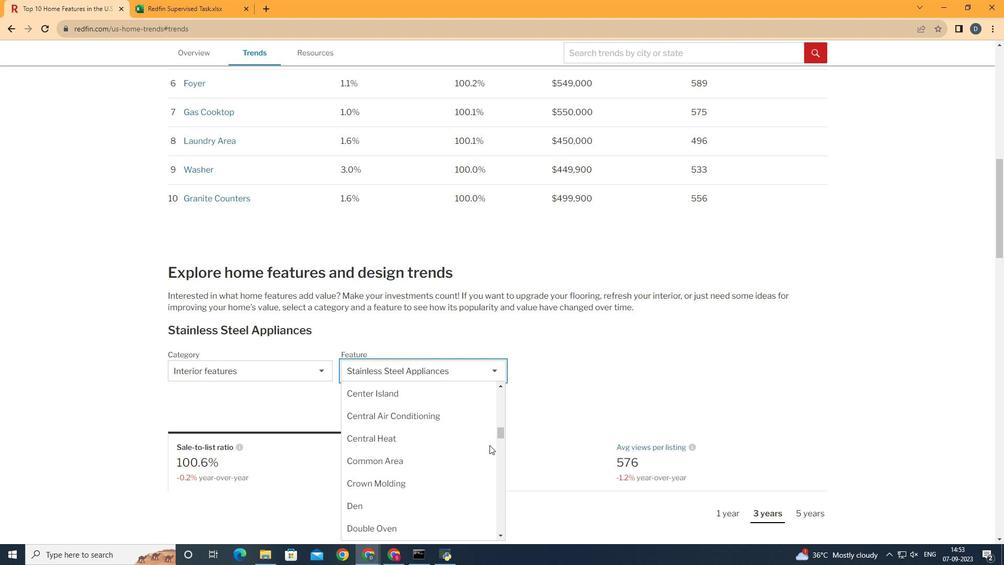 
Action: Mouse scrolled (477, 448) with delta (0, 0)
Screenshot: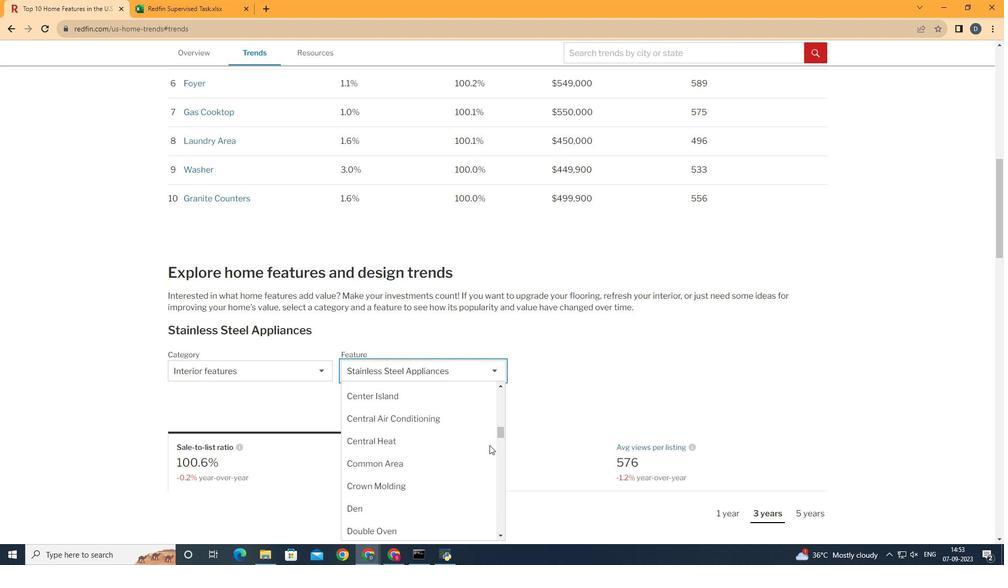
Action: Mouse scrolled (477, 448) with delta (0, 0)
Screenshot: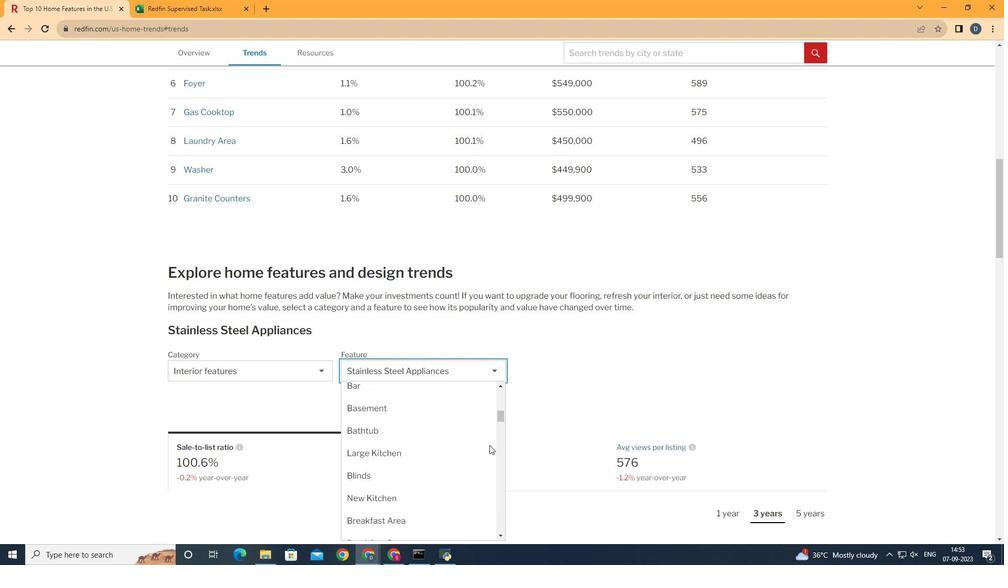 
Action: Mouse scrolled (477, 448) with delta (0, 0)
Screenshot: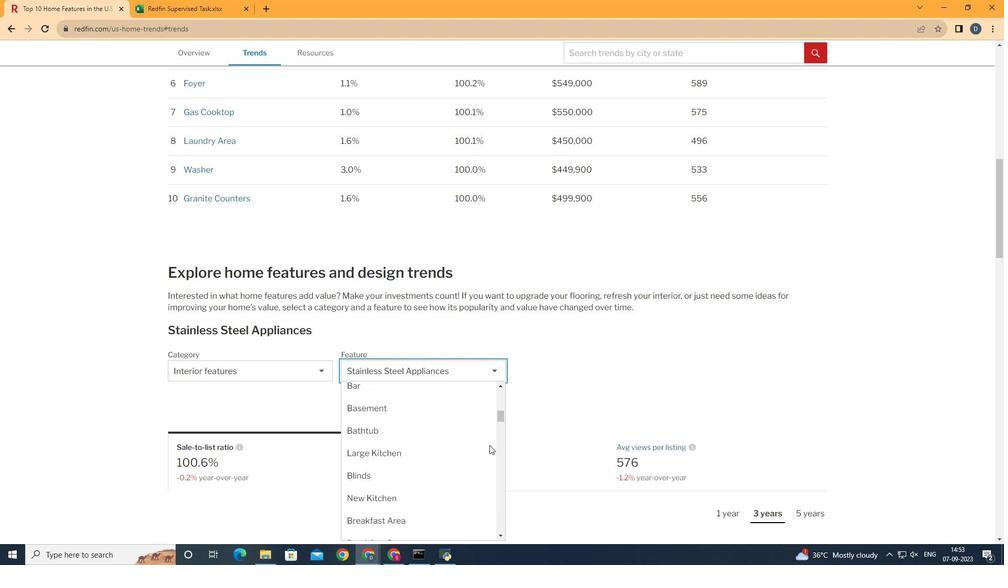 
Action: Mouse scrolled (477, 448) with delta (0, 0)
Screenshot: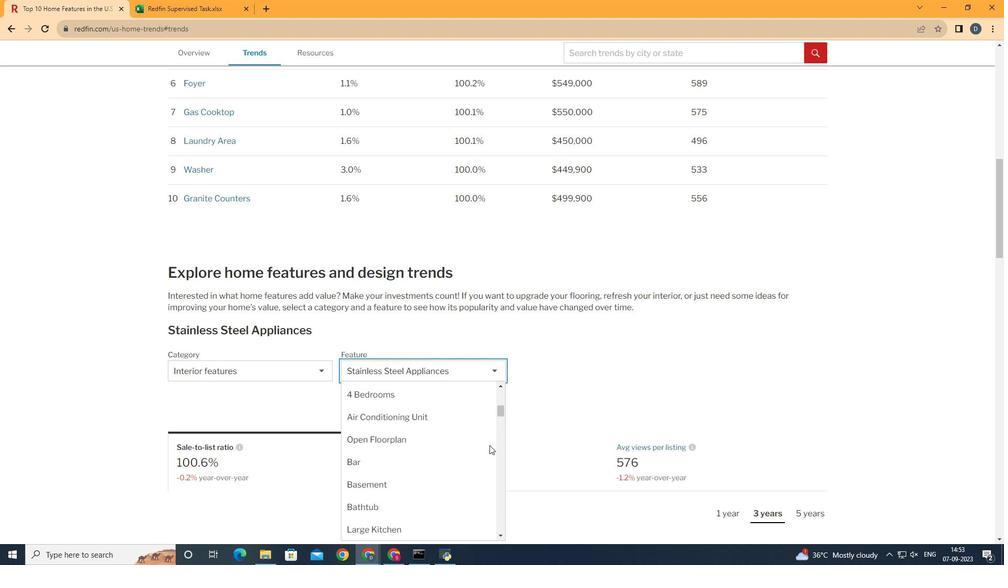 
Action: Mouse scrolled (477, 448) with delta (0, 0)
Screenshot: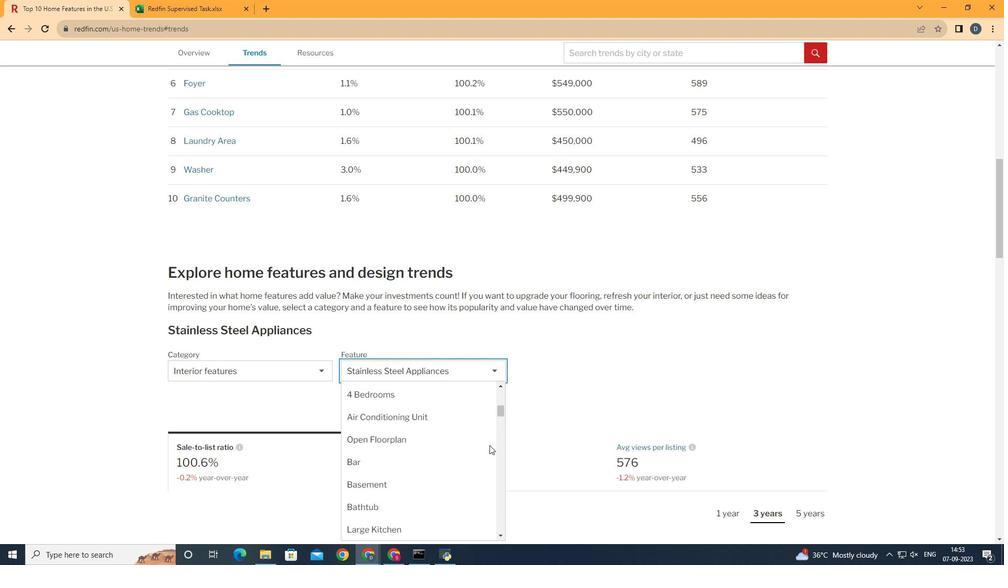 
Action: Mouse scrolled (477, 448) with delta (0, 0)
Screenshot: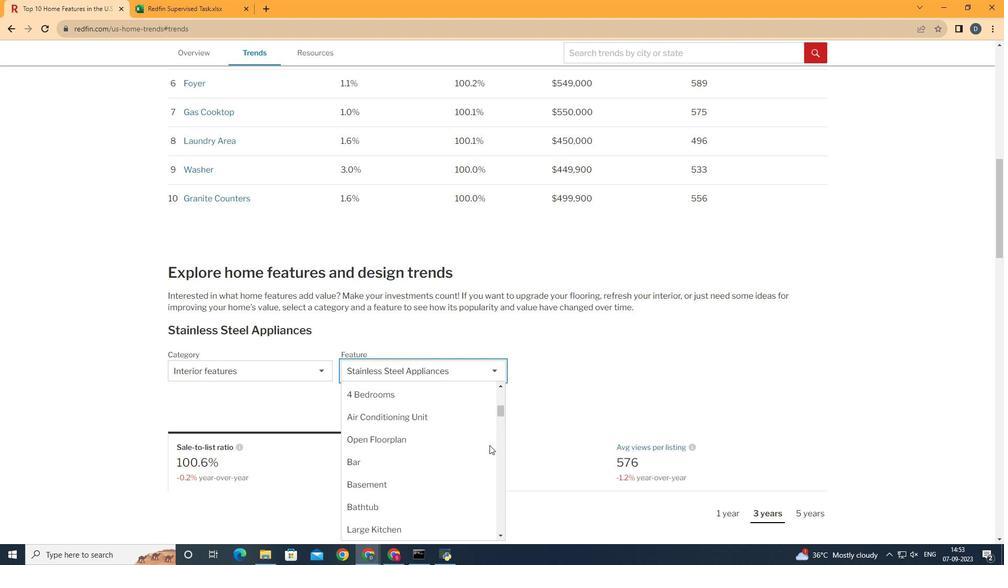 
Action: Mouse scrolled (477, 448) with delta (0, 0)
Screenshot: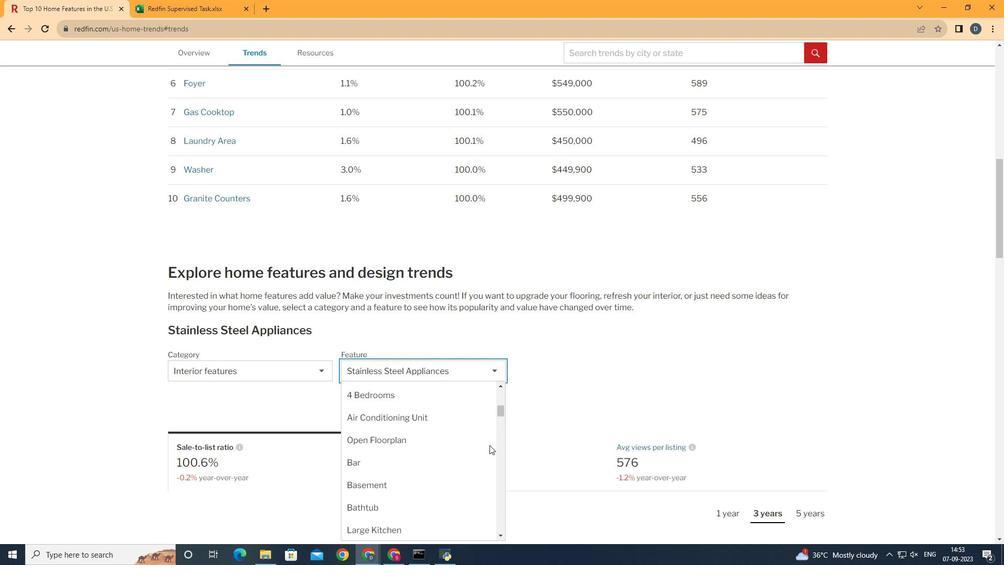 
Action: Mouse scrolled (477, 448) with delta (0, 0)
Screenshot: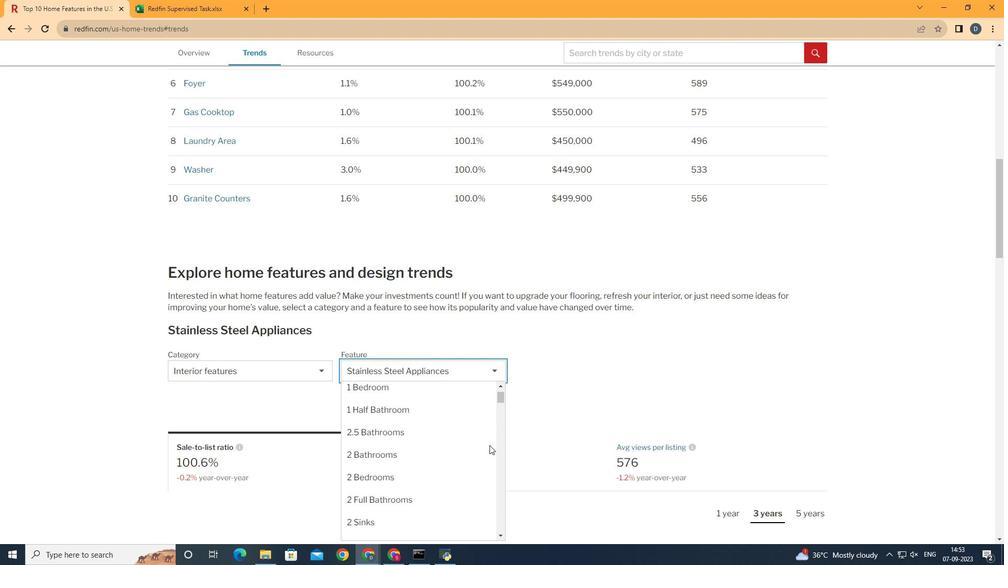 
Action: Mouse scrolled (477, 448) with delta (0, 0)
Screenshot: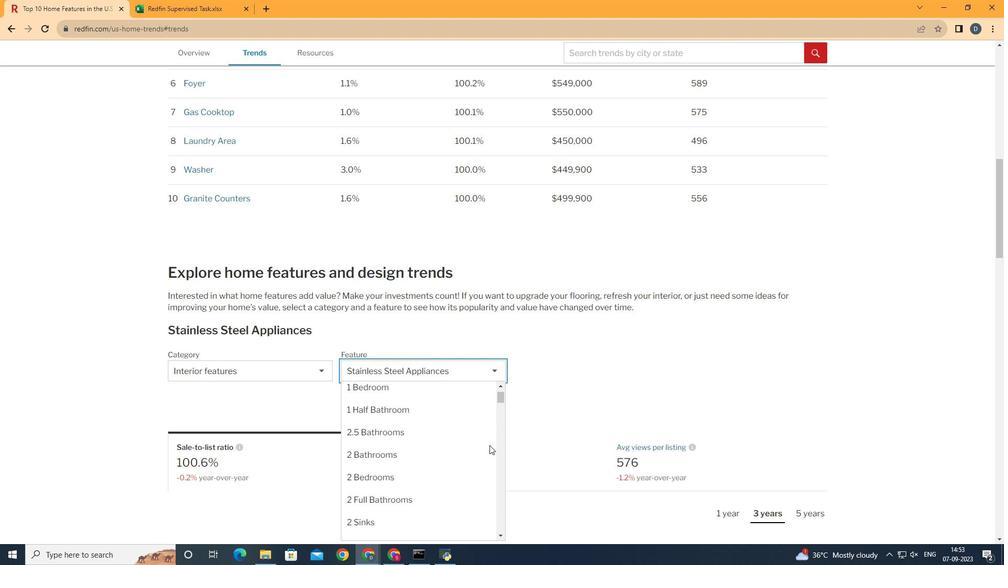 
Action: Mouse scrolled (477, 448) with delta (0, 0)
Screenshot: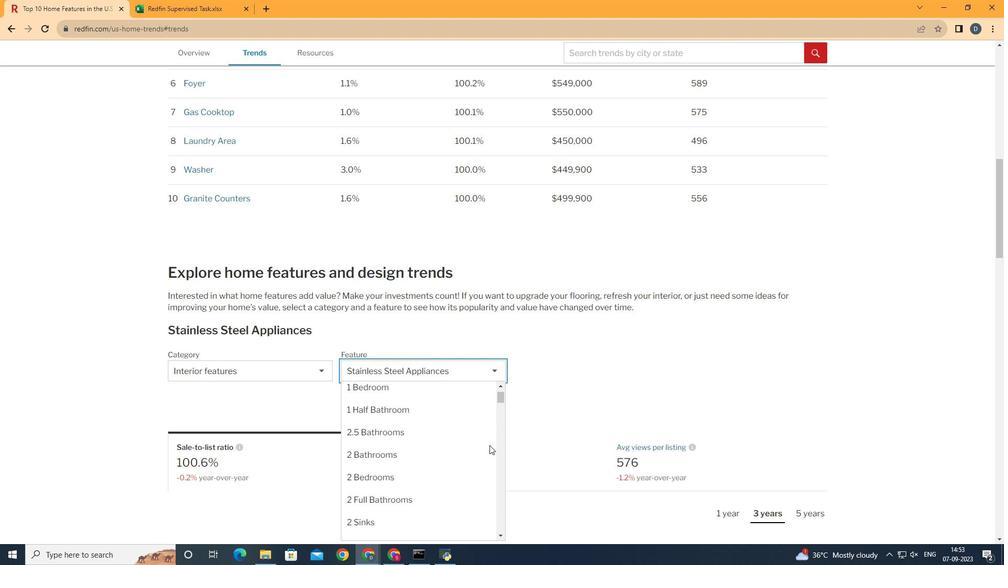 
Action: Mouse scrolled (477, 448) with delta (0, 0)
Screenshot: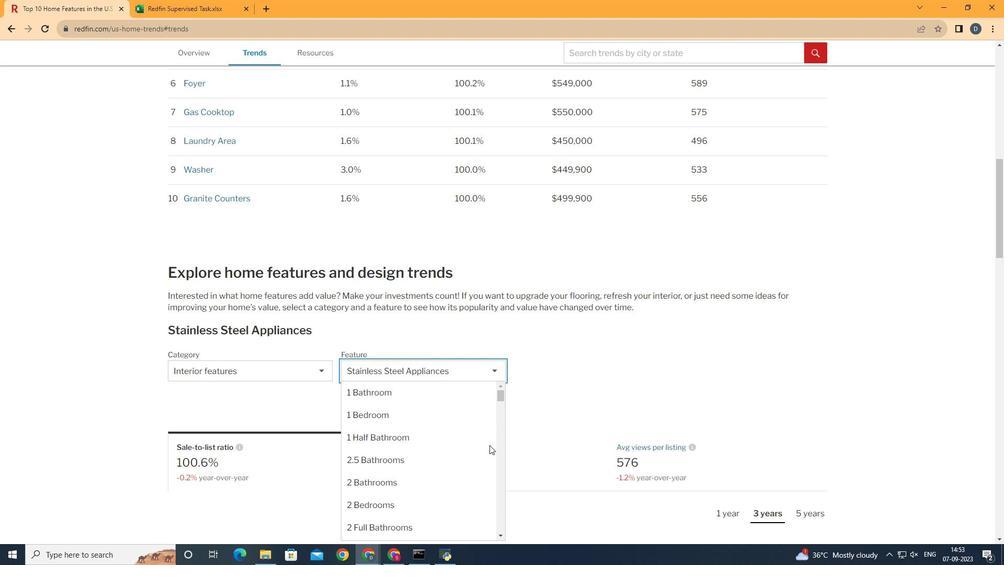 
Action: Mouse scrolled (477, 448) with delta (0, 0)
Screenshot: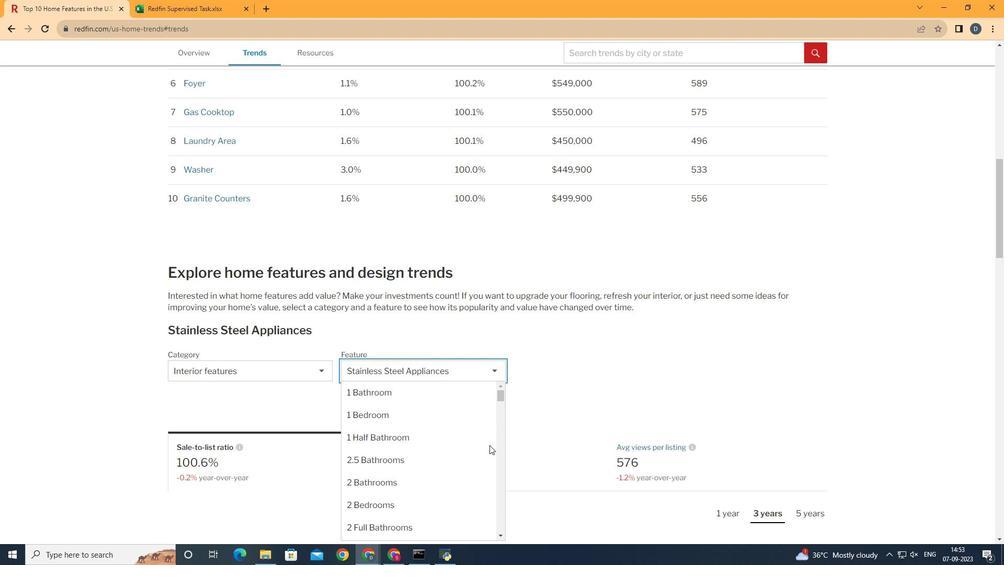 
Action: Mouse scrolled (477, 448) with delta (0, 0)
Screenshot: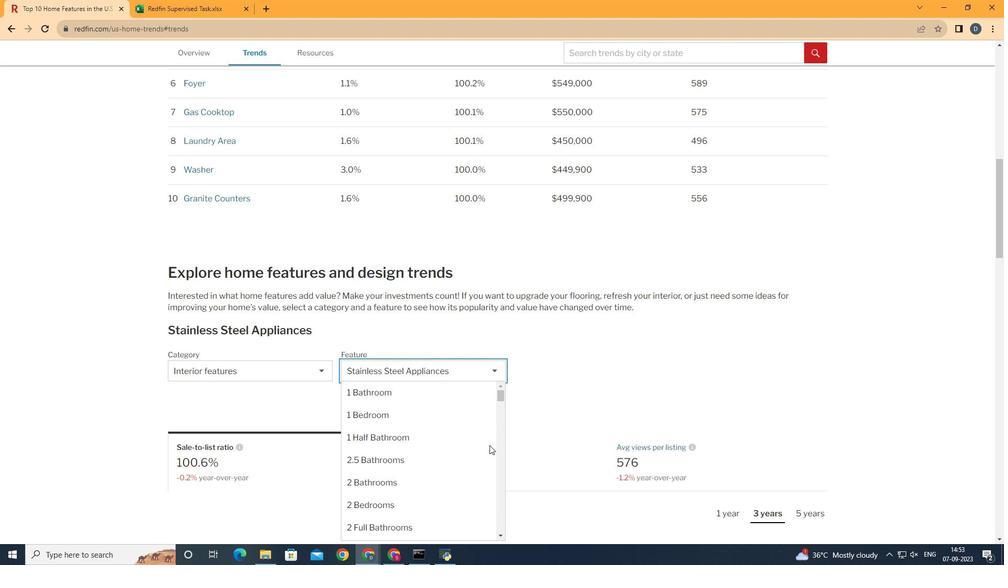 
Action: Mouse scrolled (477, 448) with delta (0, 0)
Screenshot: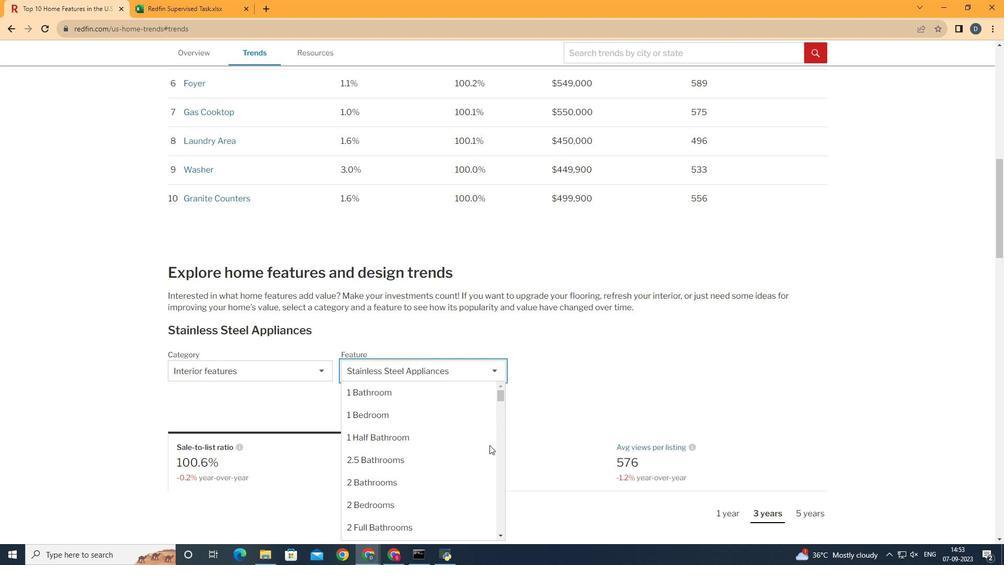 
Action: Mouse scrolled (477, 448) with delta (0, 0)
Screenshot: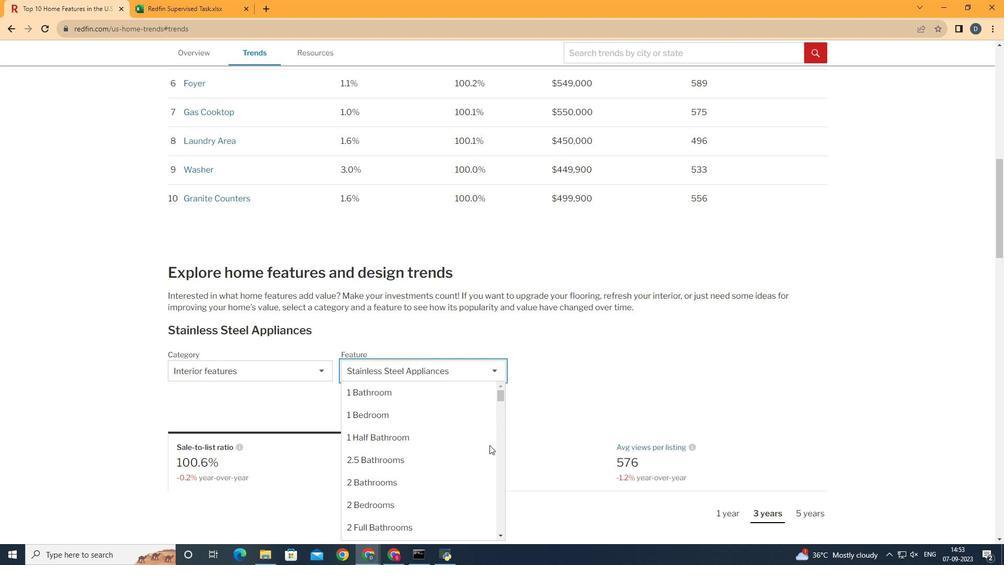
Action: Mouse scrolled (477, 448) with delta (0, 0)
Screenshot: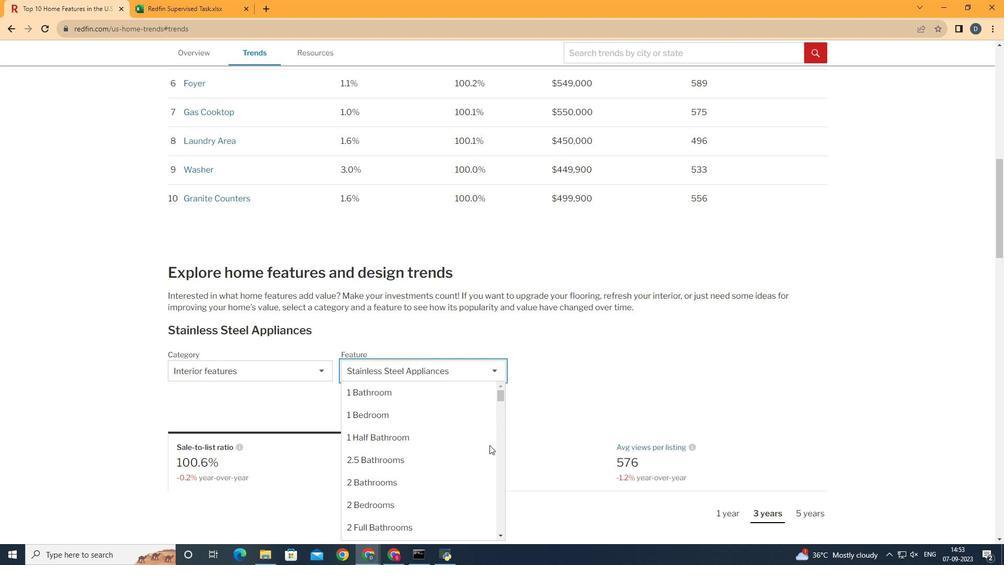 
Action: Mouse scrolled (477, 448) with delta (0, 0)
Screenshot: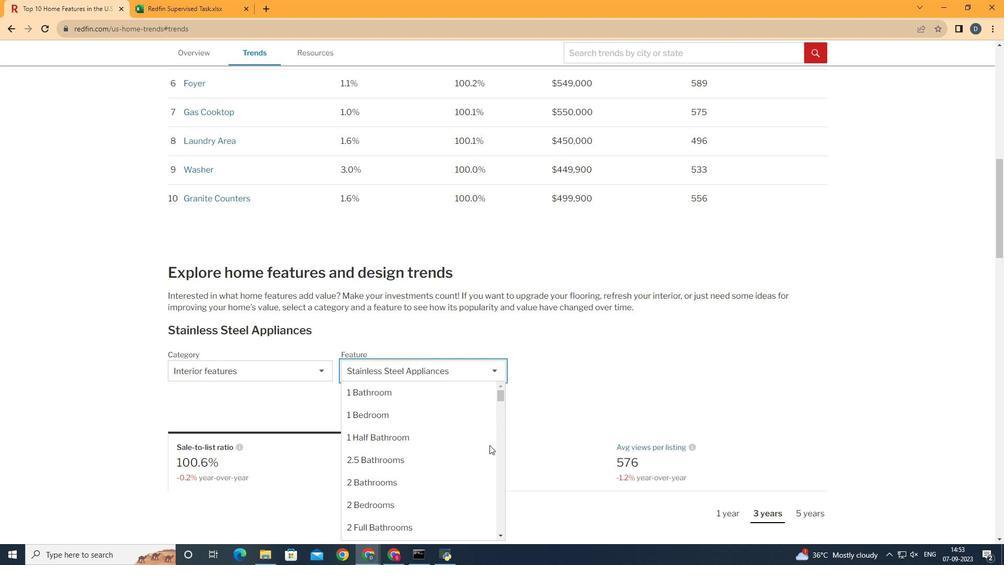 
Action: Mouse scrolled (477, 448) with delta (0, 0)
Screenshot: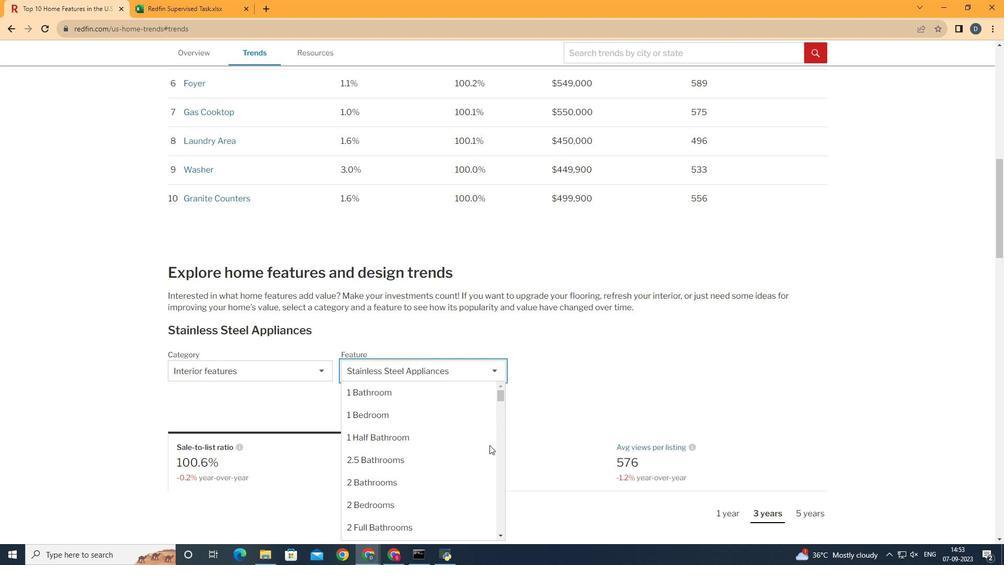 
Action: Mouse moved to (525, 371)
Screenshot: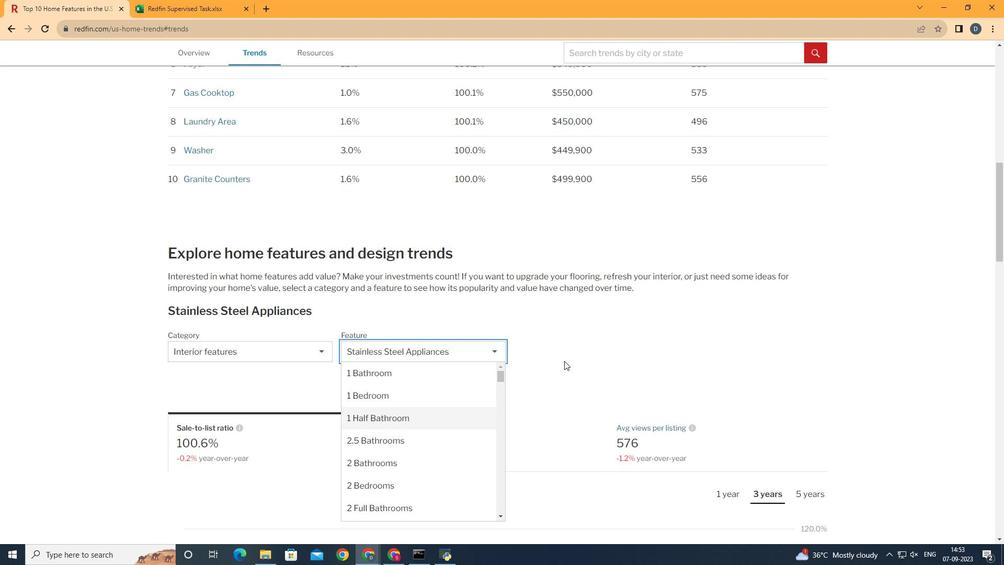 
Action: Mouse scrolled (525, 370) with delta (0, 0)
Screenshot: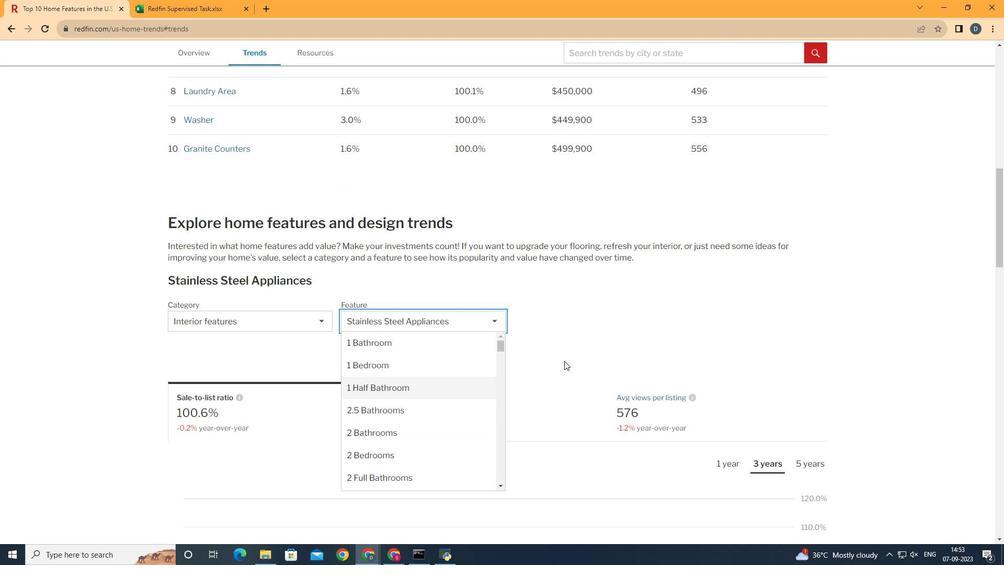 
Action: Mouse scrolled (525, 370) with delta (0, 0)
Screenshot: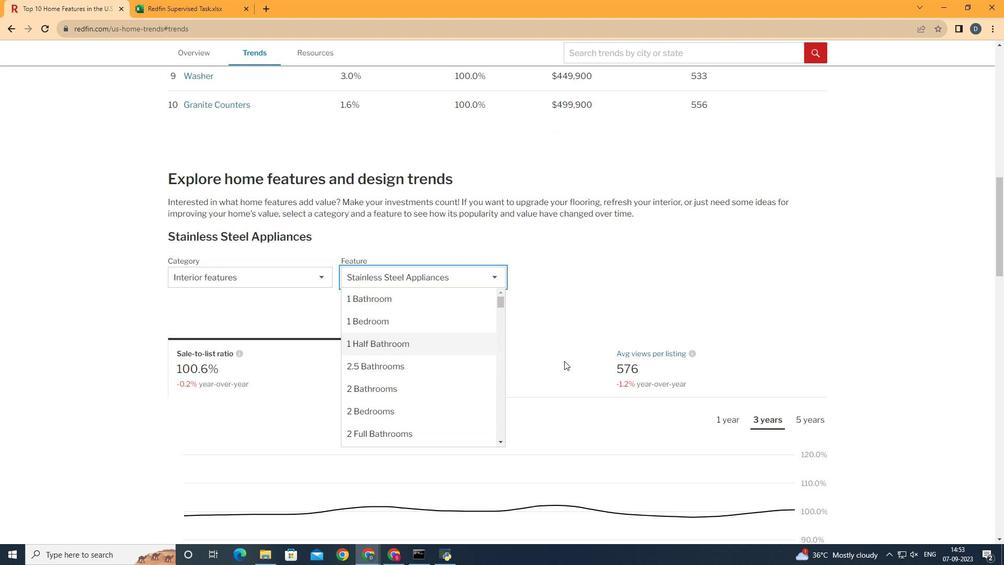 
Action: Mouse moved to (458, 390)
Screenshot: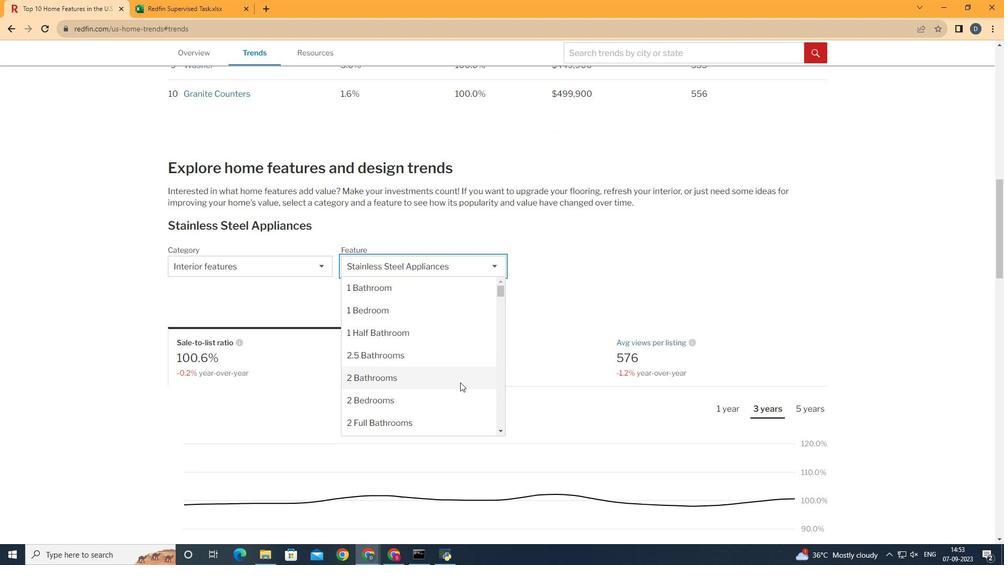 
Action: Mouse pressed left at (458, 390)
Screenshot: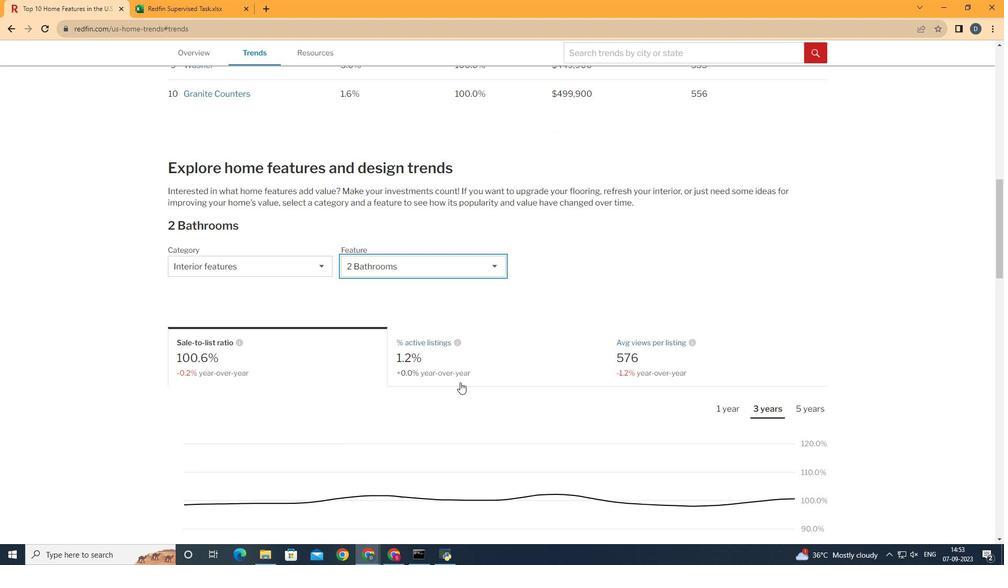 
Action: Mouse moved to (643, 374)
Screenshot: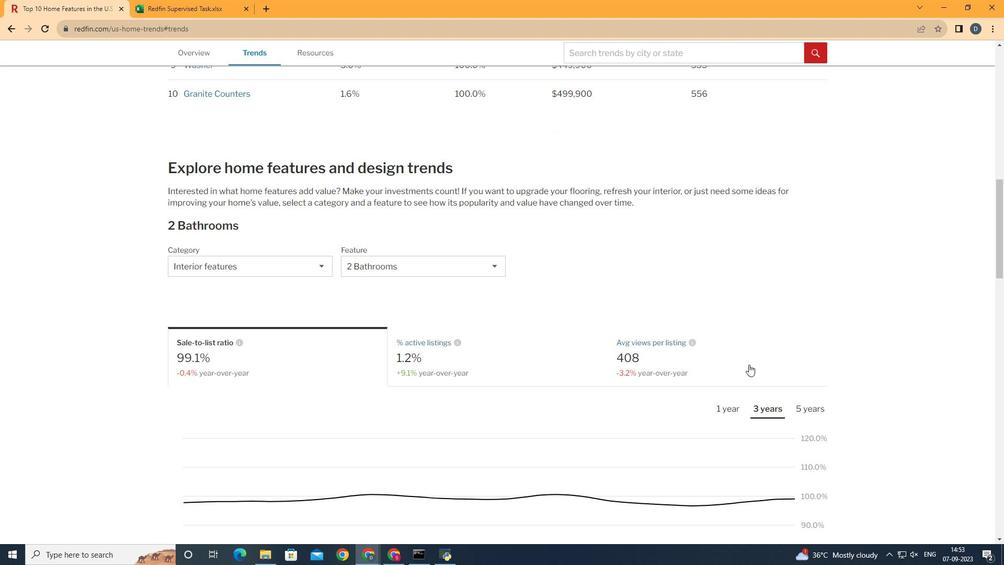 
Action: Mouse pressed left at (643, 374)
Screenshot: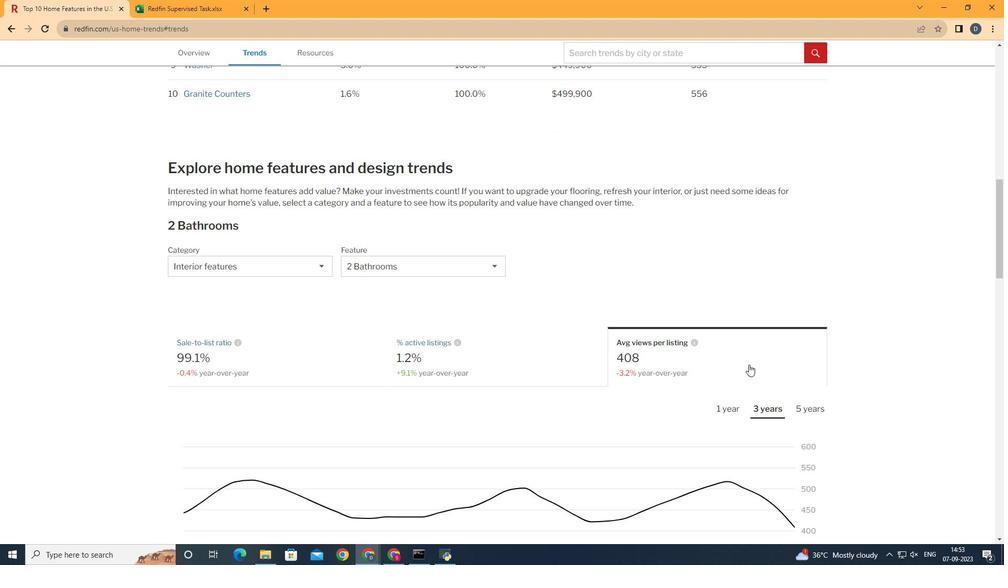 
Action: Mouse moved to (658, 420)
Screenshot: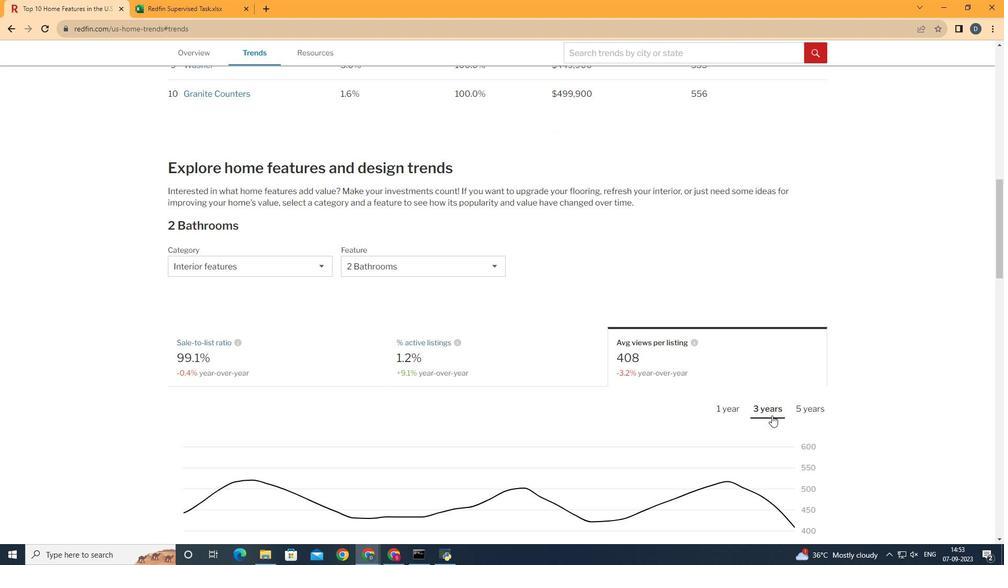 
Action: Mouse pressed left at (658, 420)
Screenshot: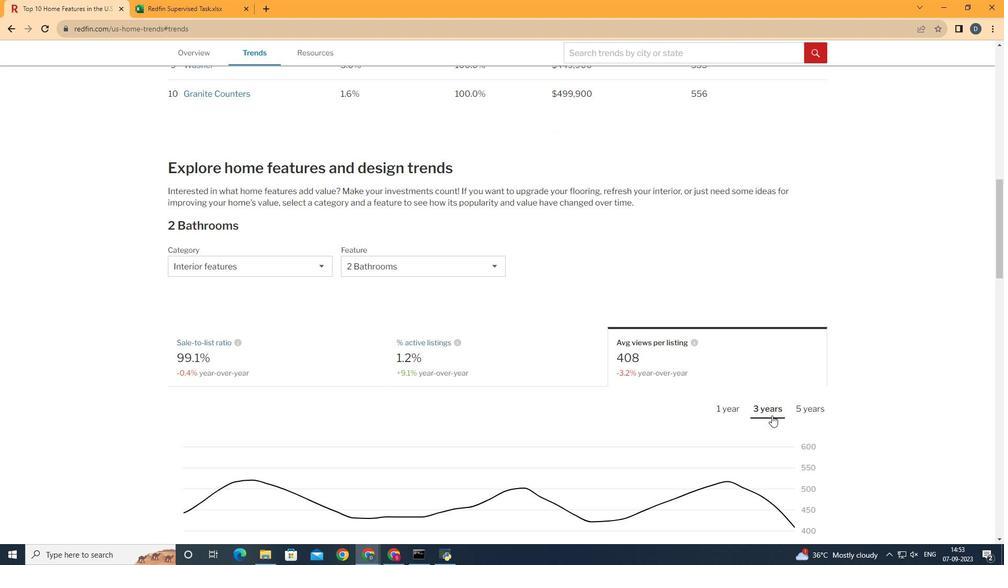 
Action: Mouse scrolled (658, 420) with delta (0, 0)
Screenshot: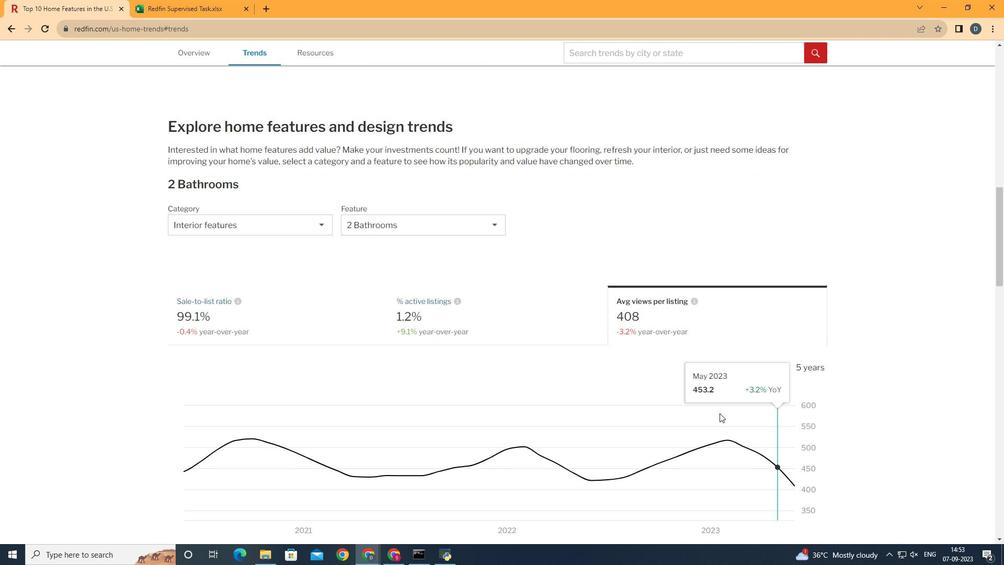 
Action: Mouse moved to (652, 420)
Screenshot: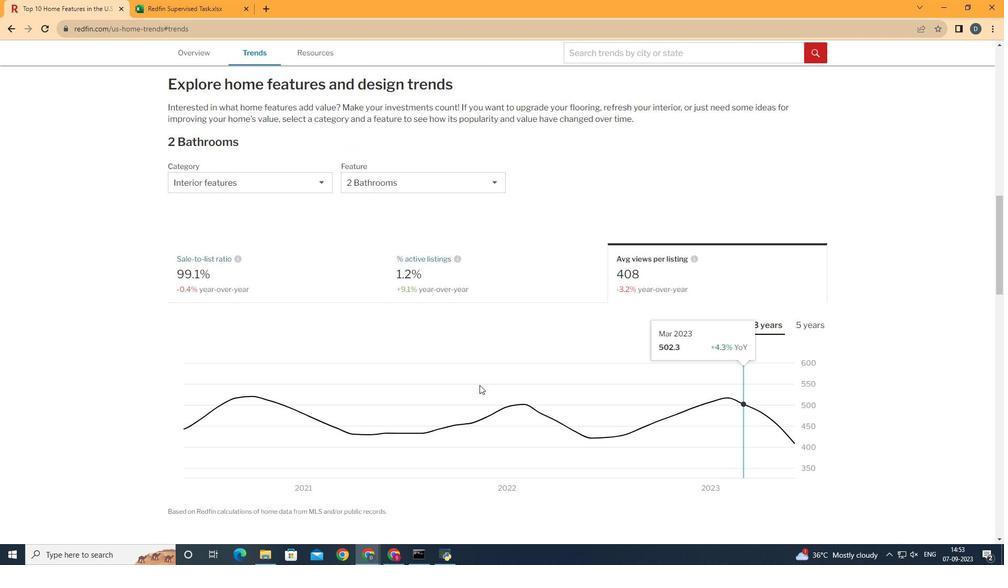 
Action: Mouse scrolled (652, 420) with delta (0, 0)
Screenshot: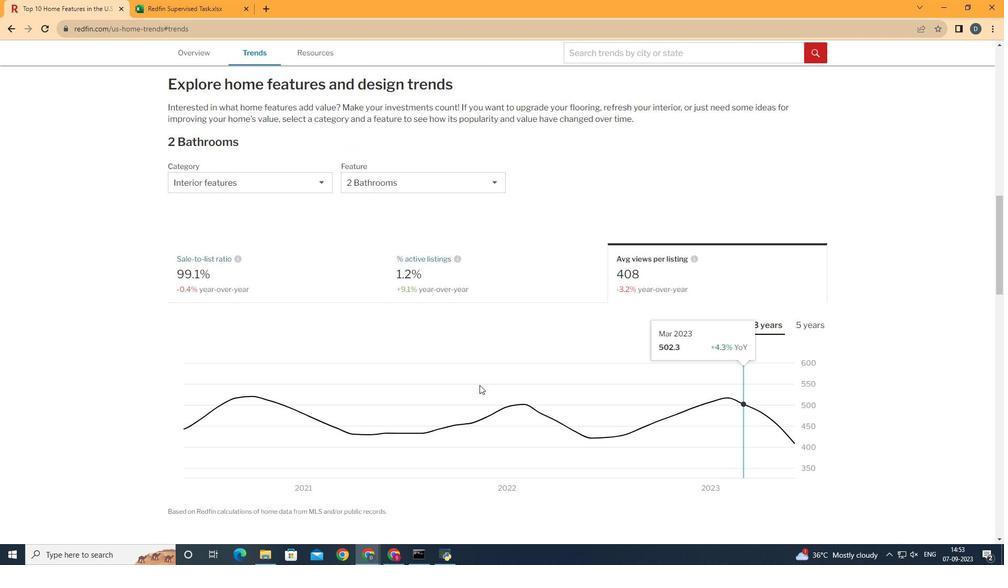 
Action: Mouse moved to (724, 400)
Screenshot: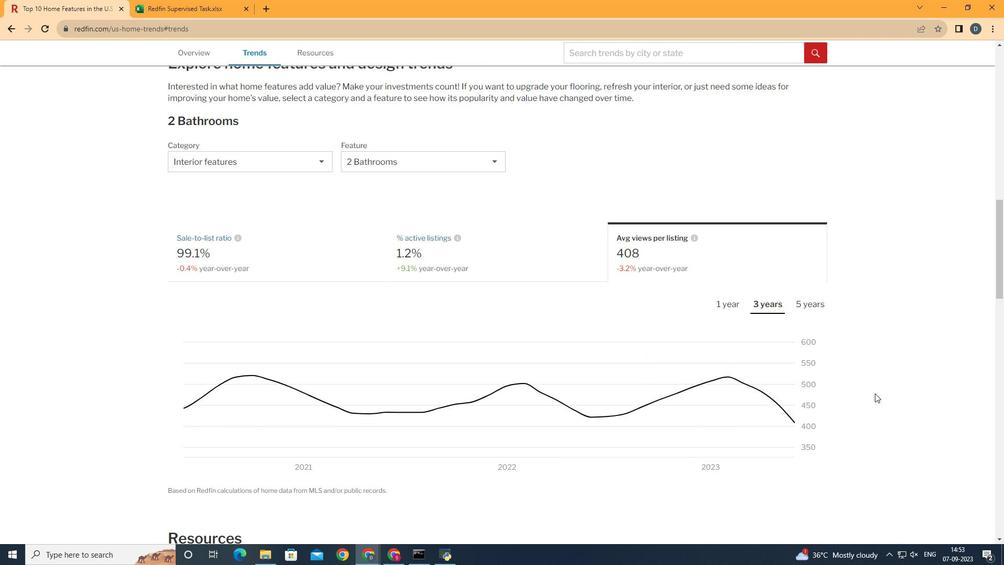 
